 Task: Search one way flight ticket for 5 adults, 1 child, 2 infants in seat and 1 infant on lap in business from Dallas: Dallas Fort Worth International Airport to Evansville: Evansville Regional Airport on 8-3-2023. Choice of flights is United. Number of bags: 11 checked bags. Outbound departure time preference is 9:15.
Action: Mouse moved to (322, 129)
Screenshot: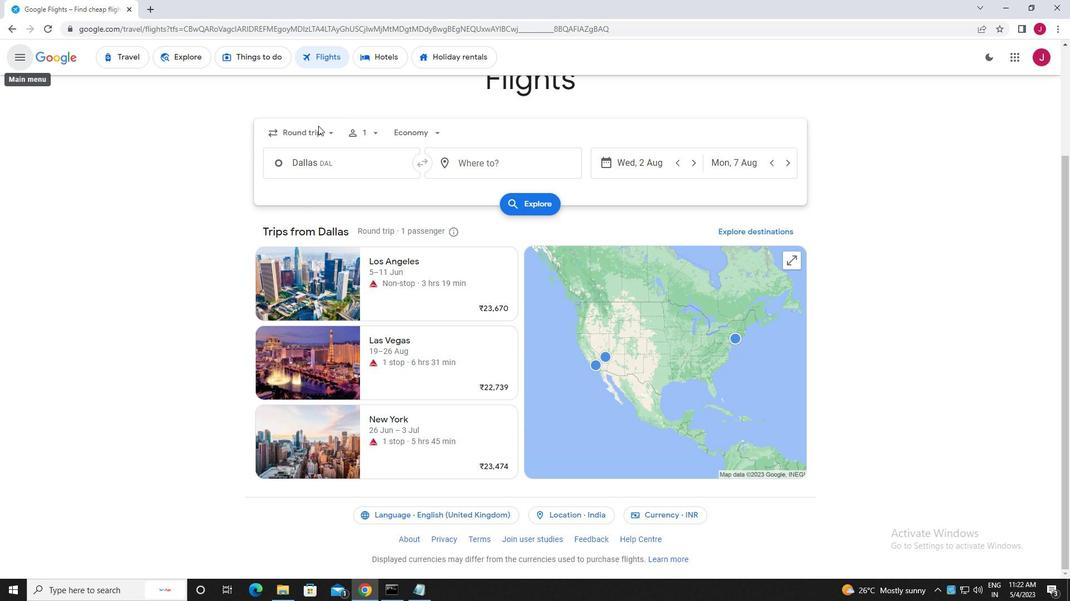 
Action: Mouse pressed left at (322, 129)
Screenshot: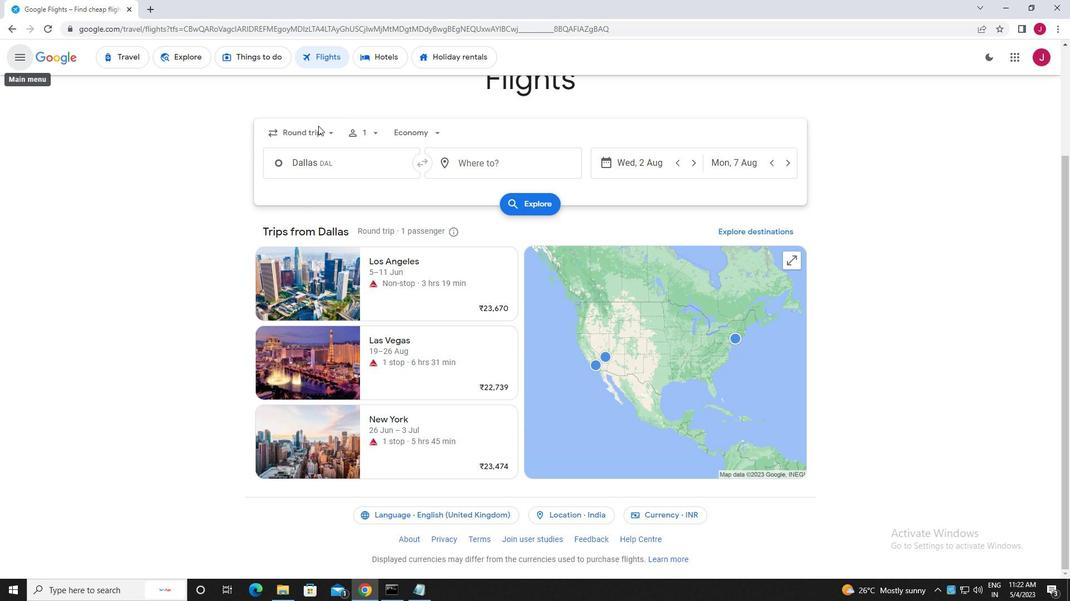 
Action: Mouse moved to (326, 132)
Screenshot: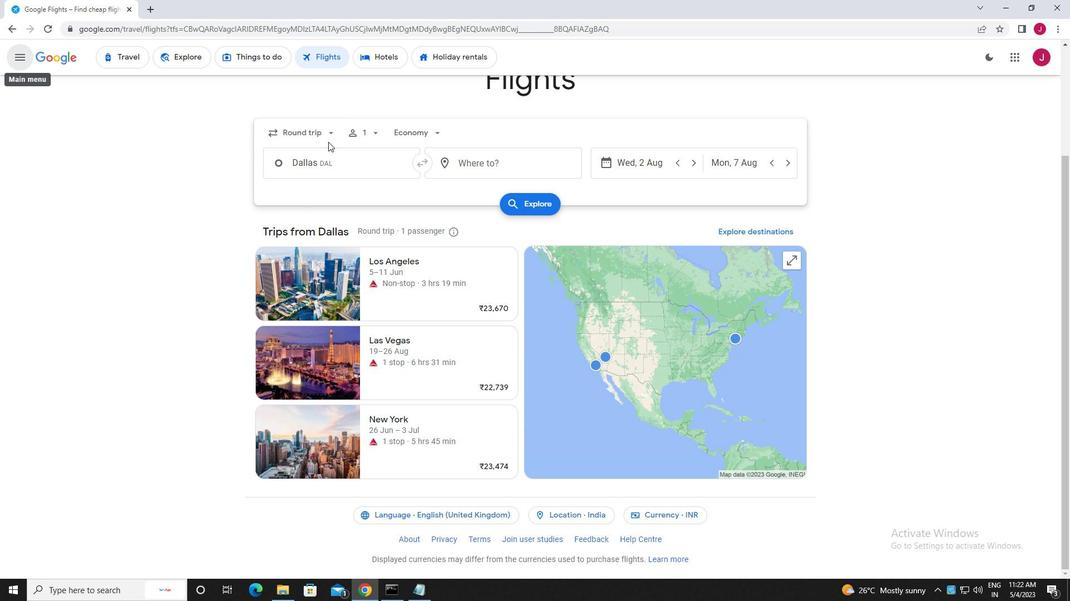 
Action: Mouse pressed left at (326, 132)
Screenshot: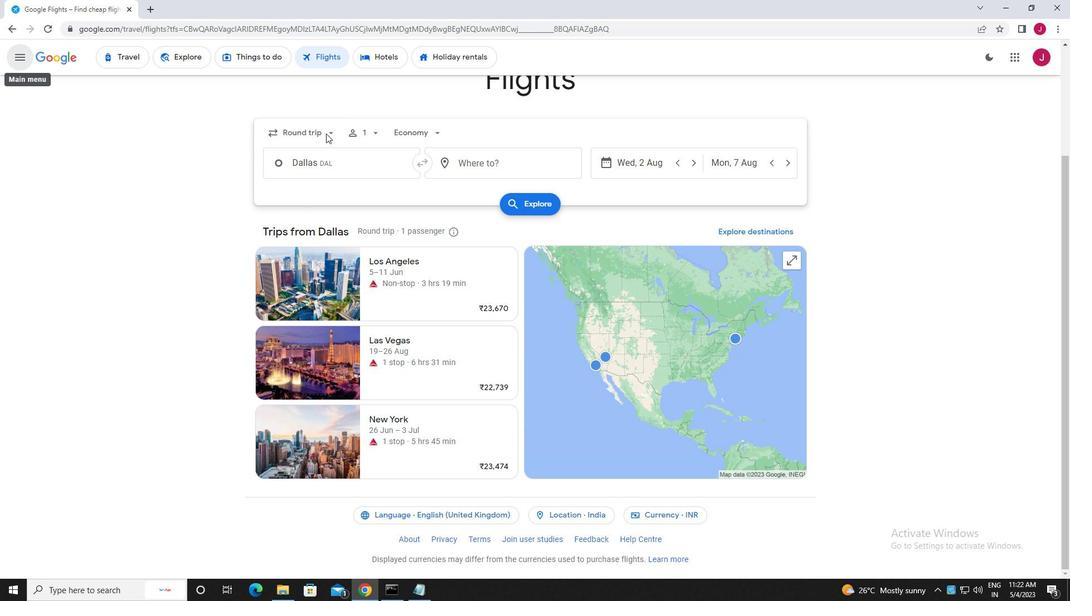 
Action: Mouse moved to (323, 153)
Screenshot: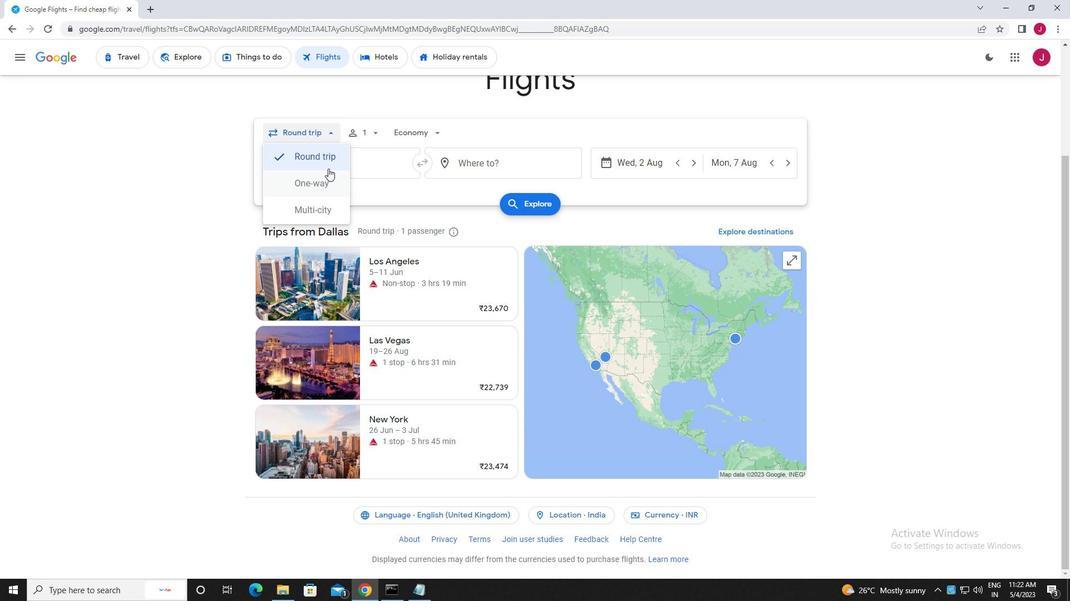 
Action: Mouse pressed left at (323, 153)
Screenshot: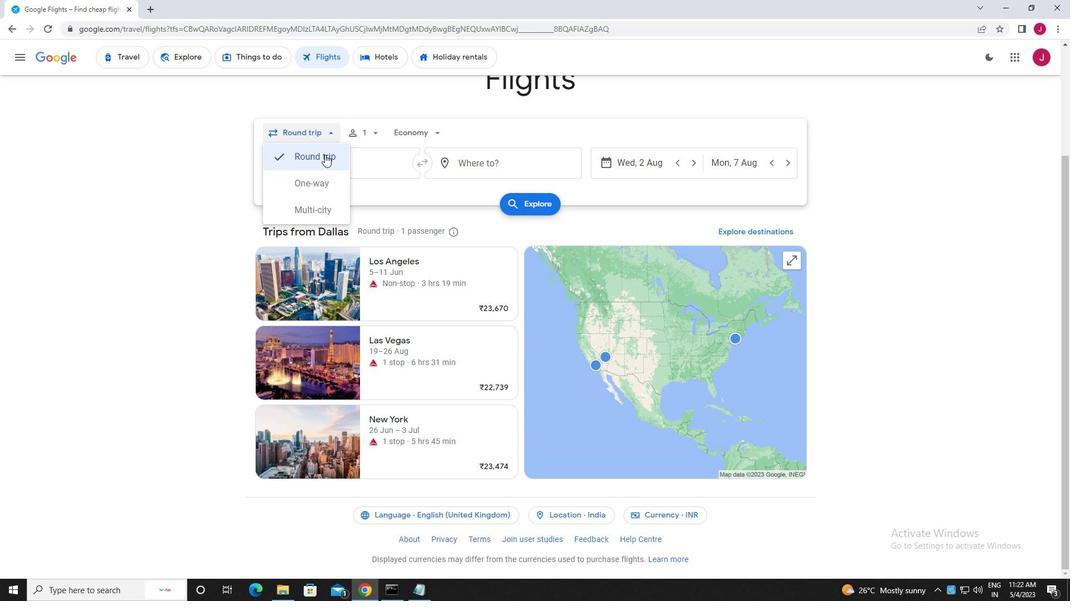 
Action: Mouse moved to (324, 133)
Screenshot: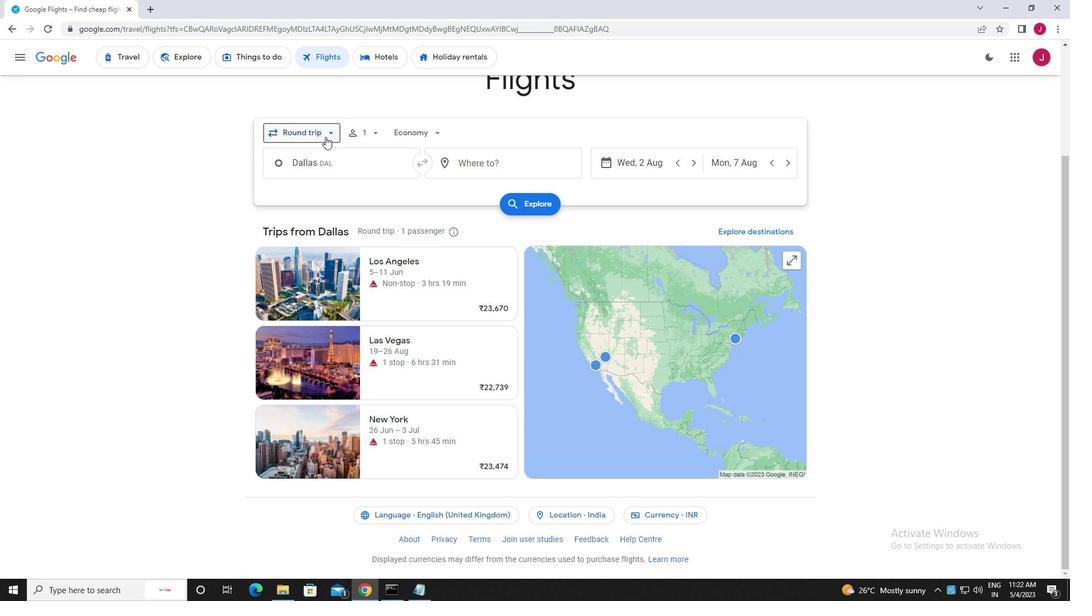 
Action: Mouse pressed left at (324, 133)
Screenshot: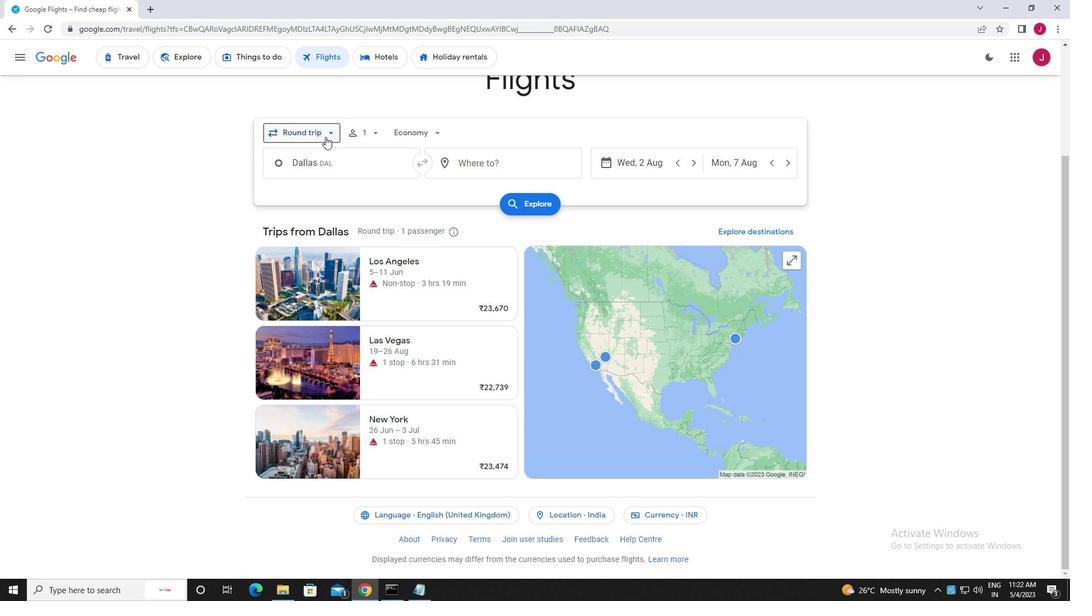 
Action: Mouse moved to (328, 176)
Screenshot: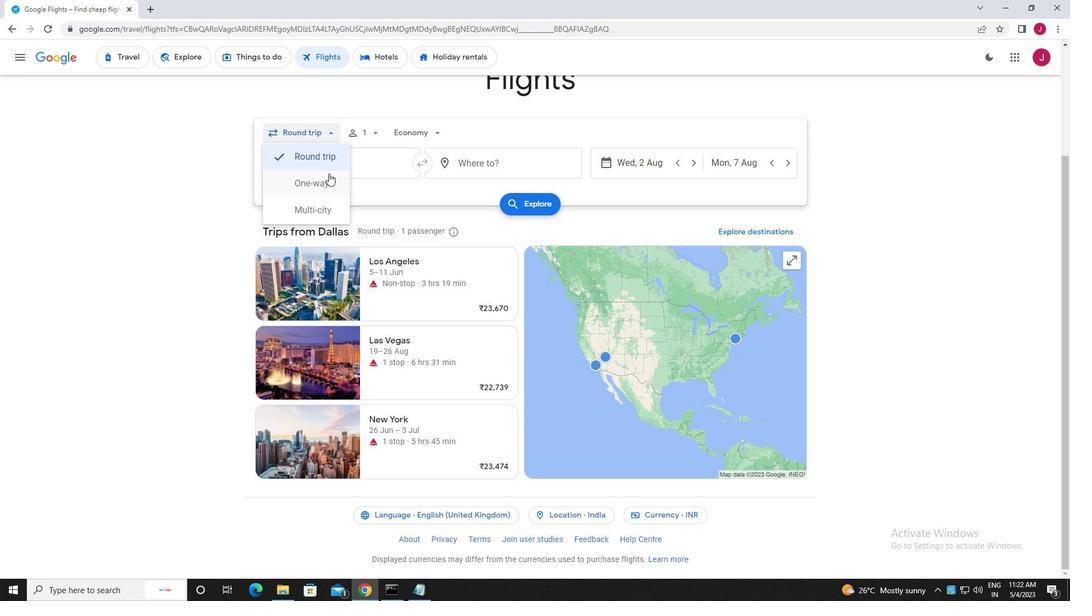 
Action: Mouse pressed left at (328, 176)
Screenshot: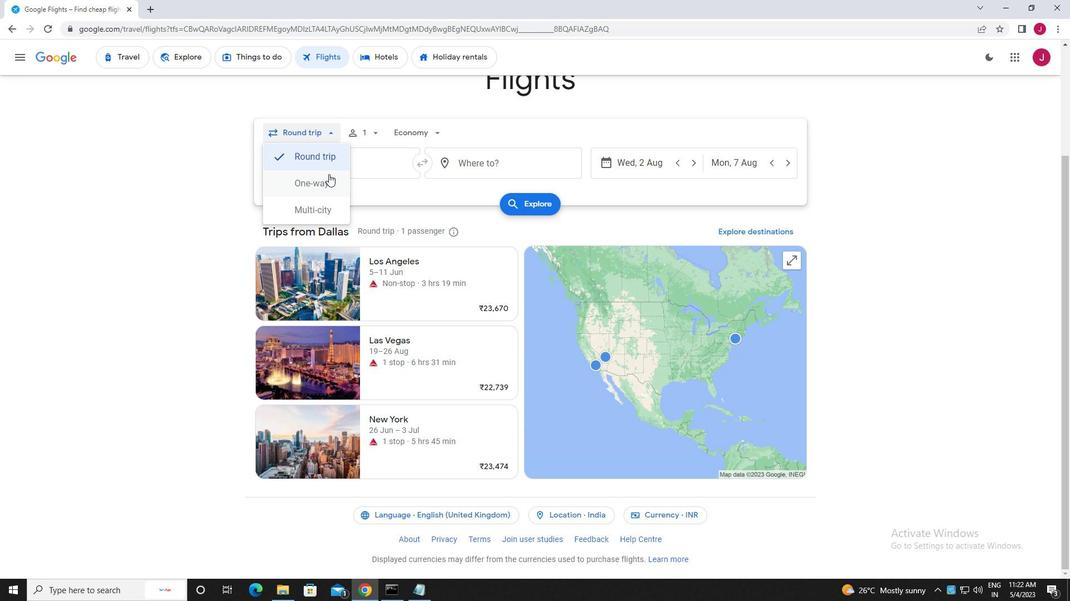 
Action: Mouse moved to (372, 133)
Screenshot: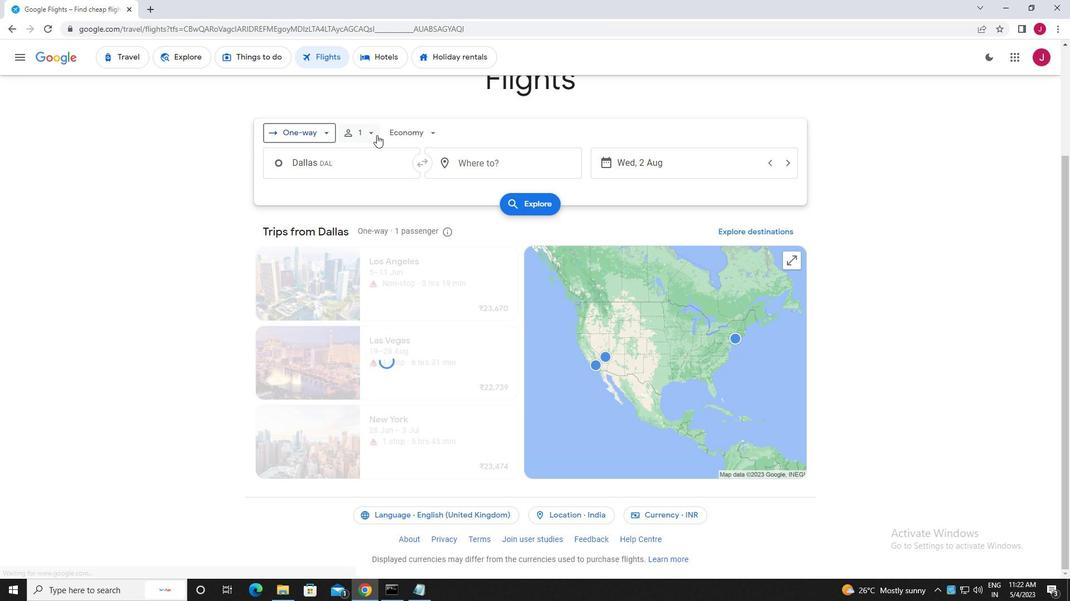 
Action: Mouse pressed left at (372, 133)
Screenshot: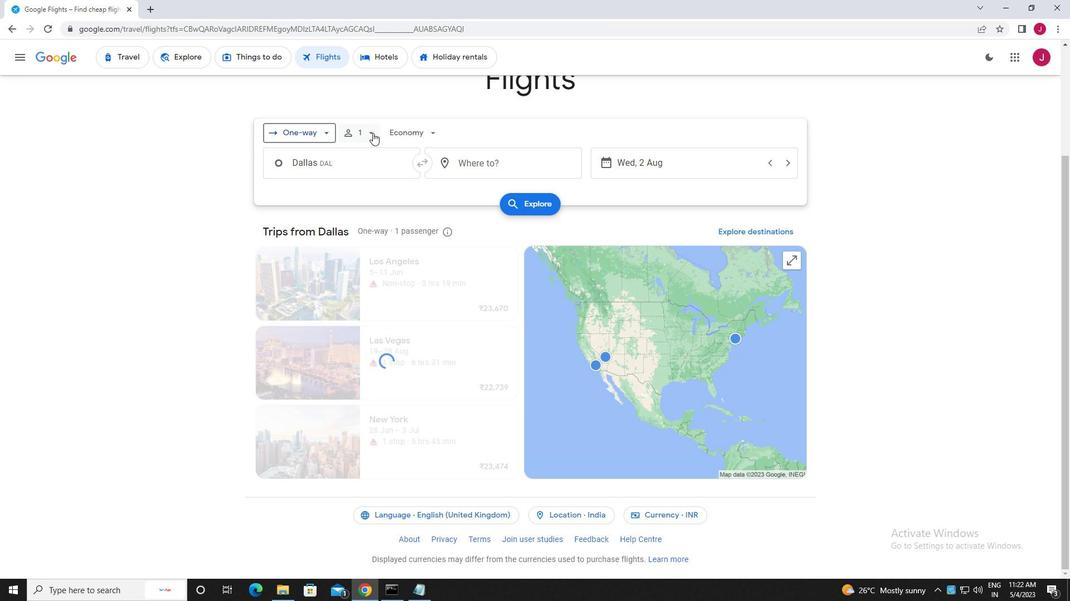 
Action: Mouse moved to (455, 157)
Screenshot: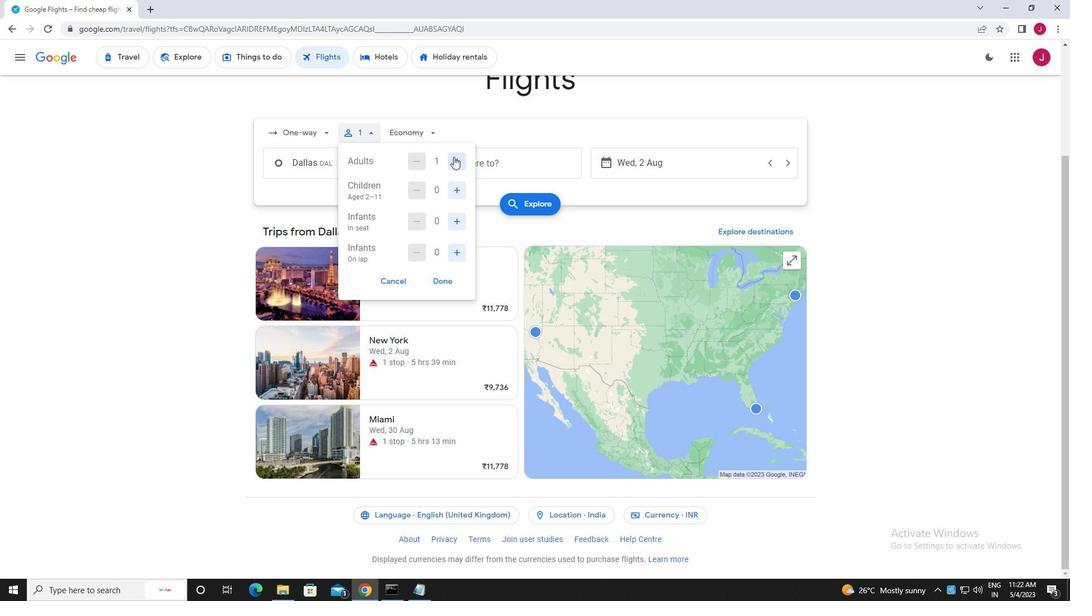 
Action: Mouse pressed left at (455, 157)
Screenshot: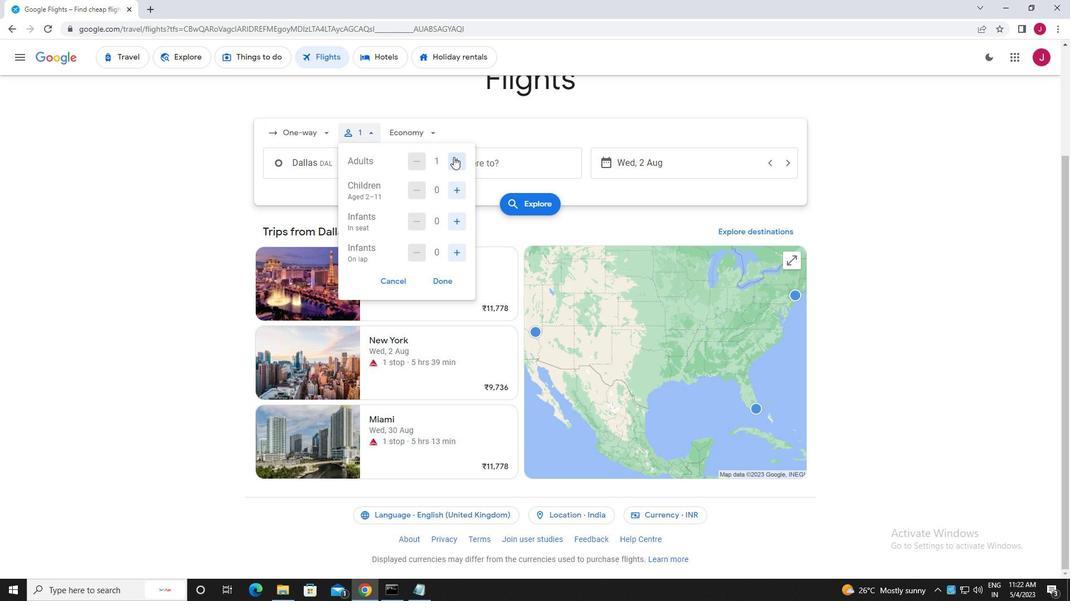 
Action: Mouse pressed left at (455, 157)
Screenshot: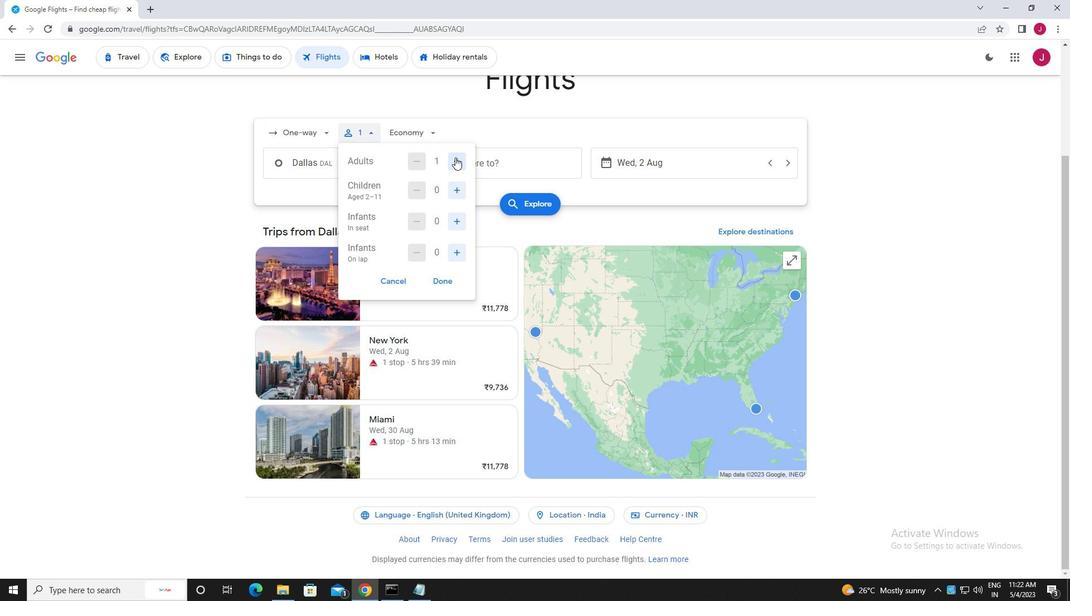 
Action: Mouse pressed left at (455, 157)
Screenshot: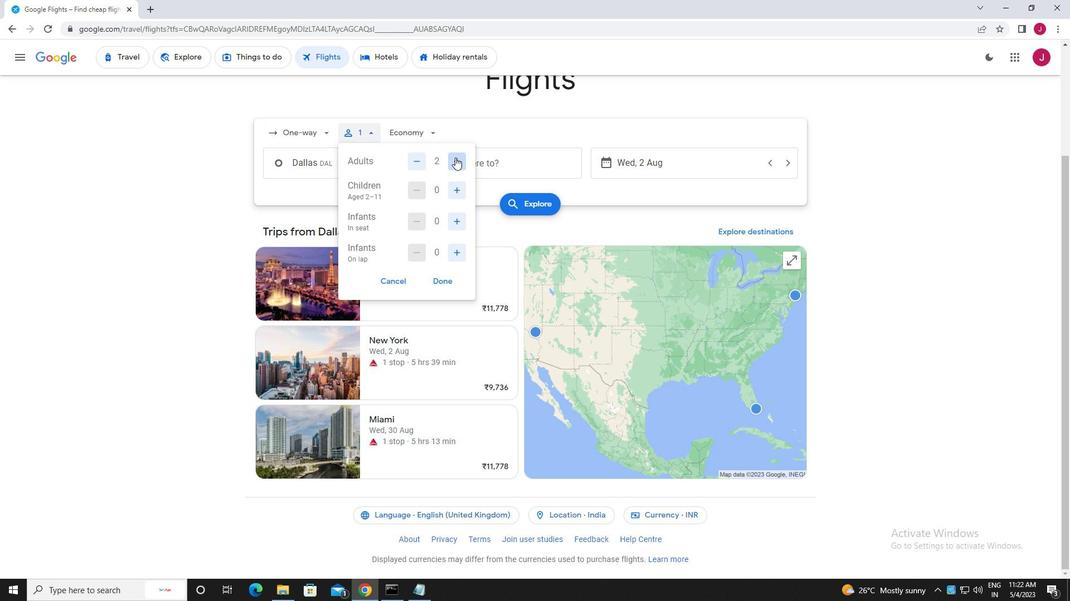 
Action: Mouse pressed left at (455, 157)
Screenshot: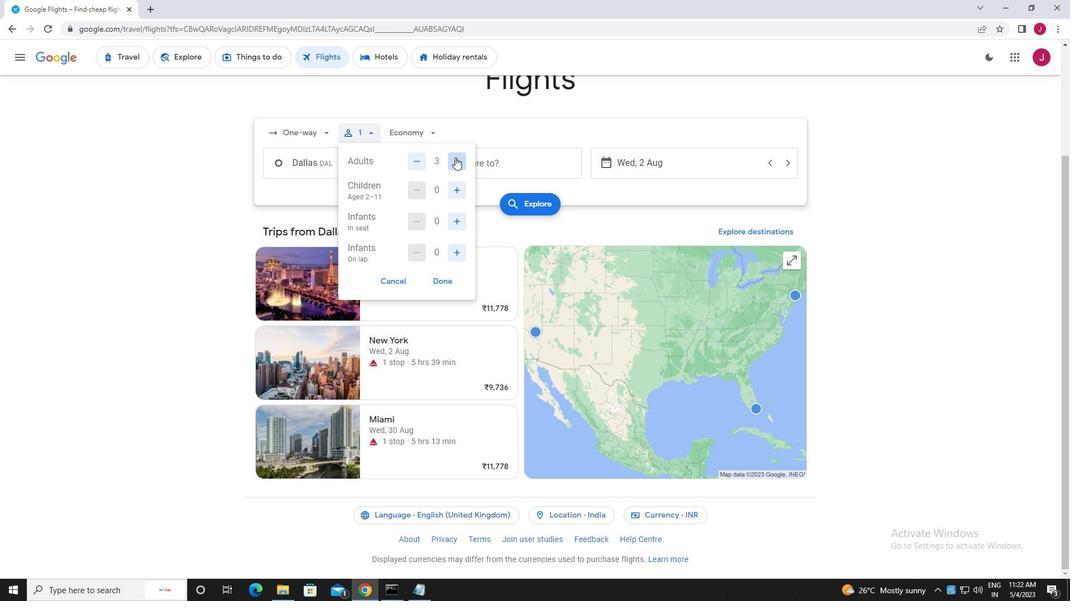 
Action: Mouse moved to (455, 188)
Screenshot: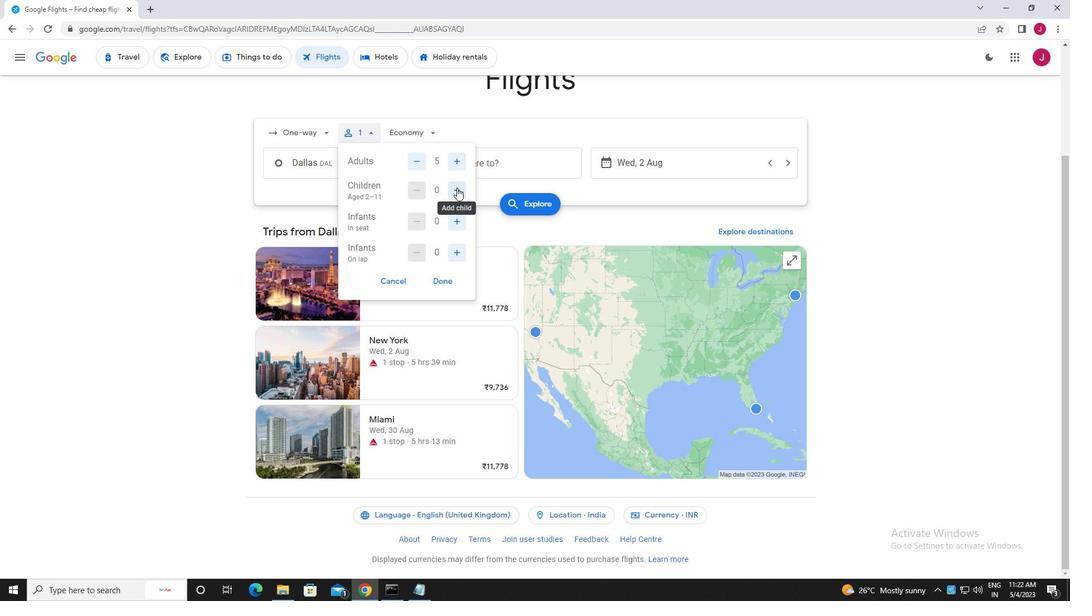 
Action: Mouse pressed left at (455, 188)
Screenshot: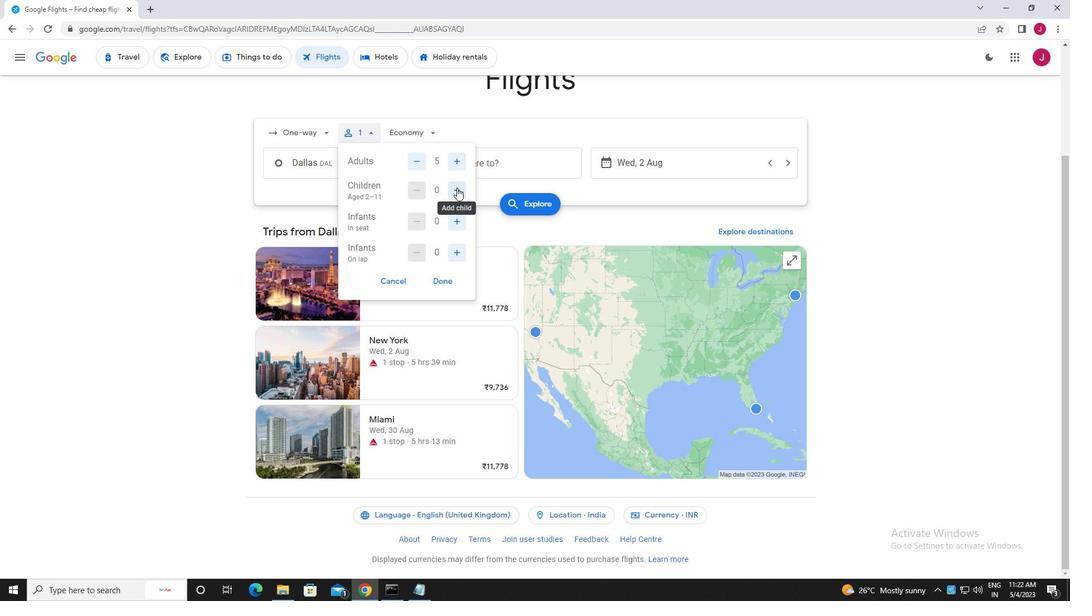 
Action: Mouse moved to (455, 218)
Screenshot: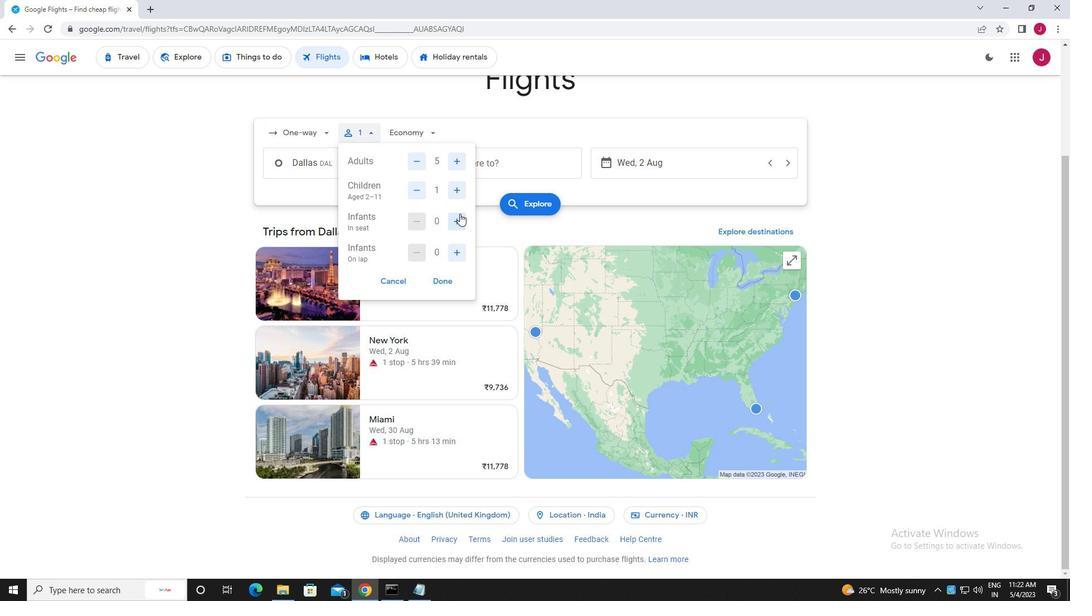
Action: Mouse pressed left at (455, 218)
Screenshot: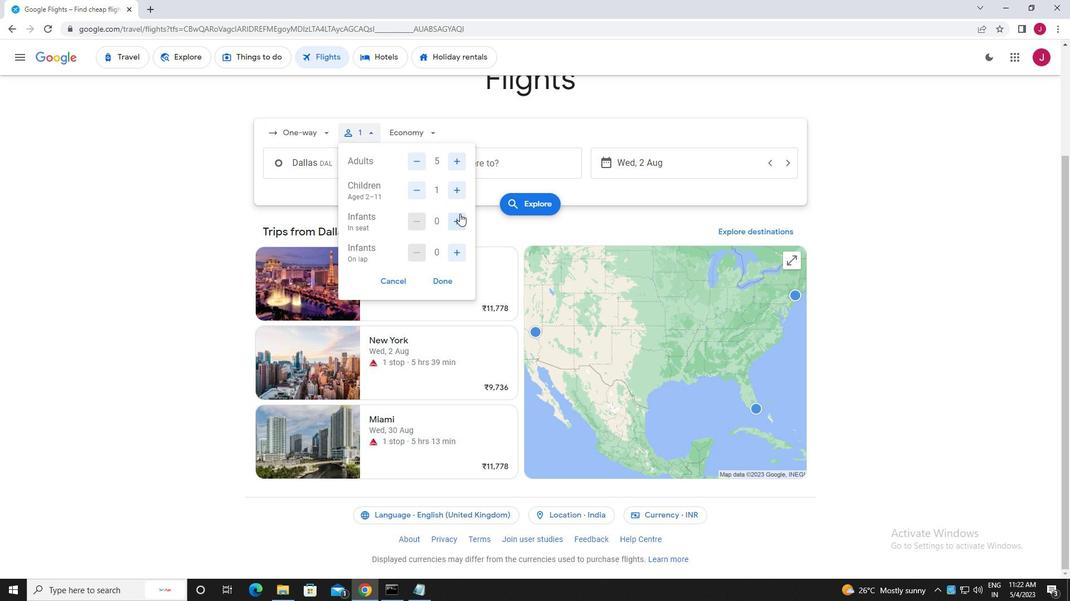 
Action: Mouse pressed left at (455, 218)
Screenshot: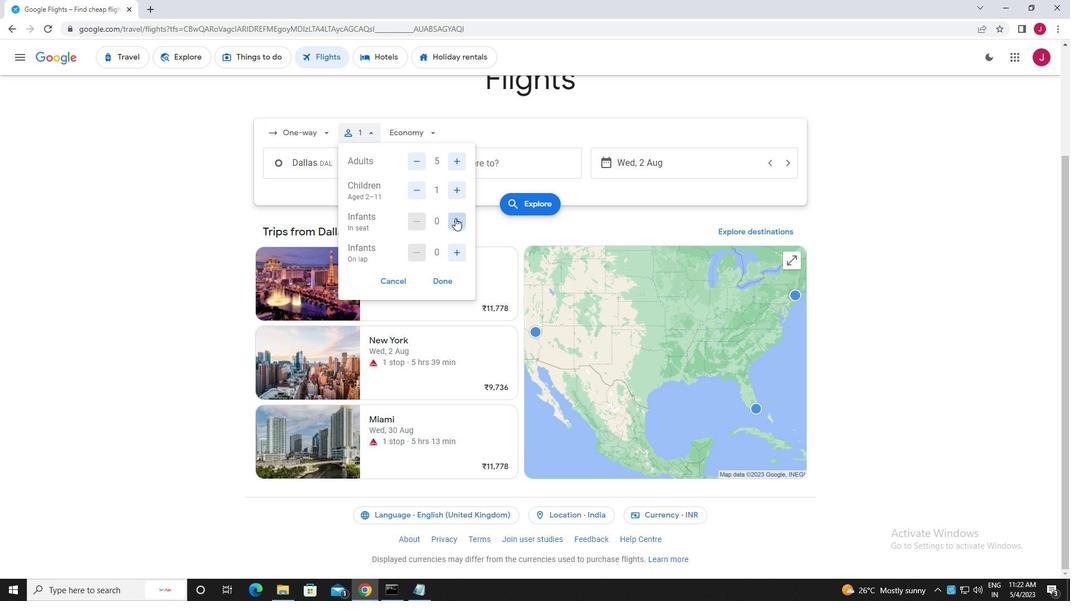 
Action: Mouse moved to (455, 251)
Screenshot: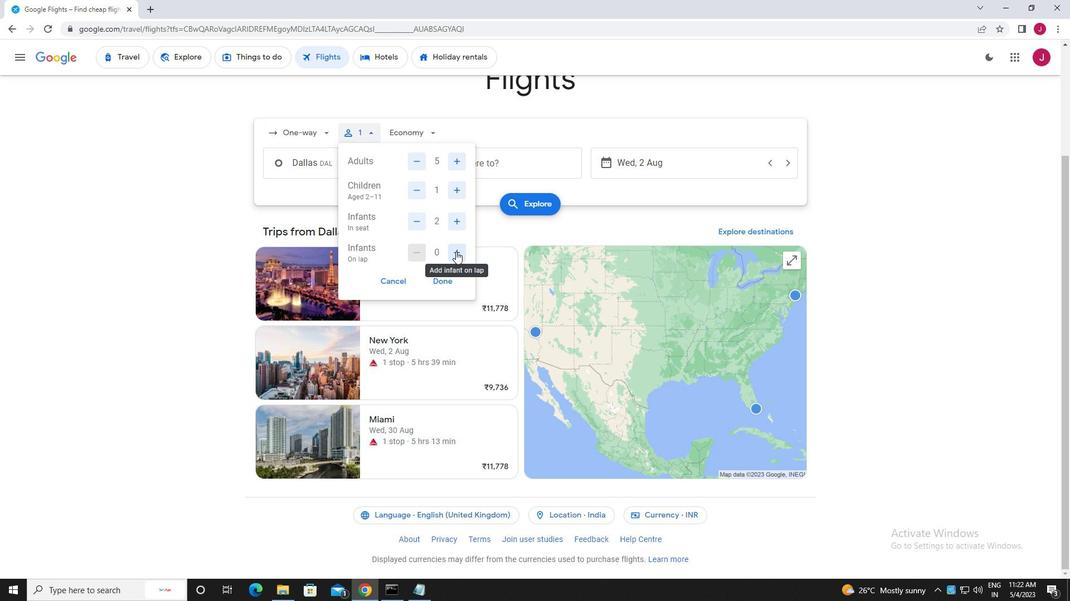 
Action: Mouse pressed left at (455, 251)
Screenshot: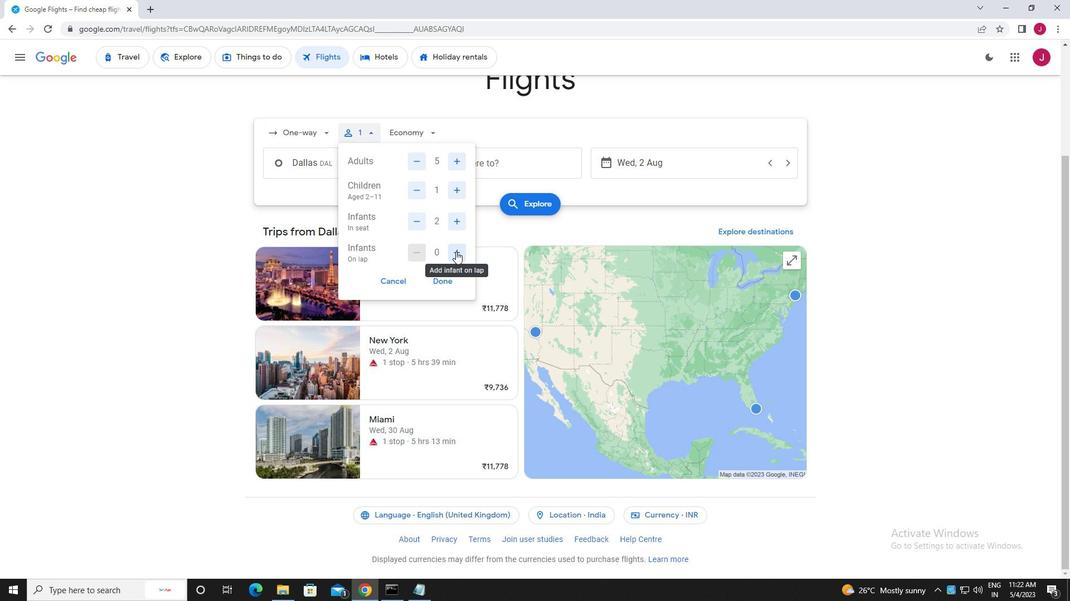 
Action: Mouse moved to (445, 279)
Screenshot: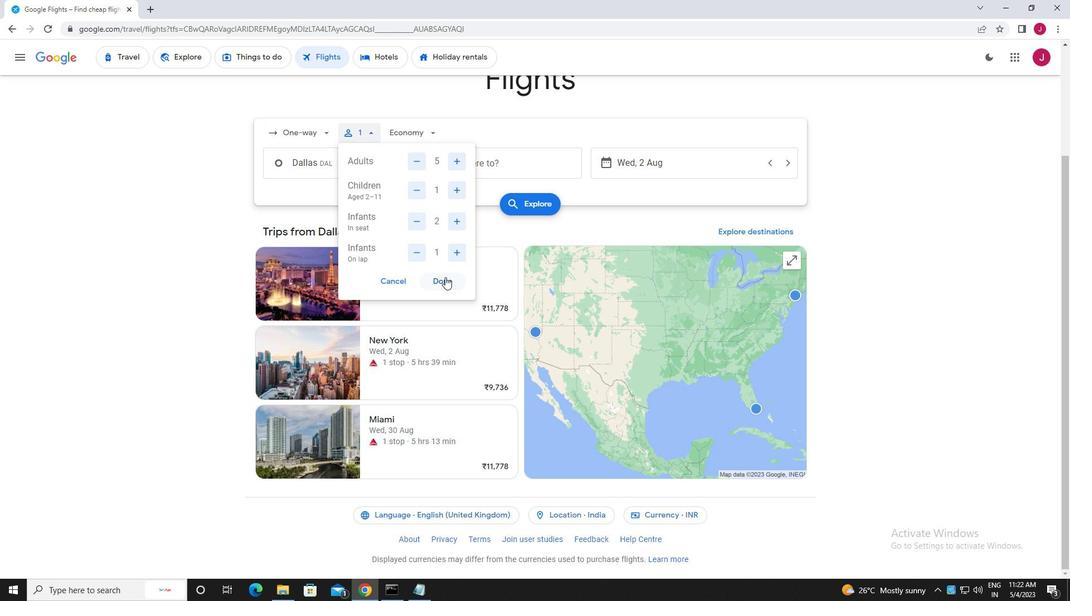 
Action: Mouse pressed left at (445, 279)
Screenshot: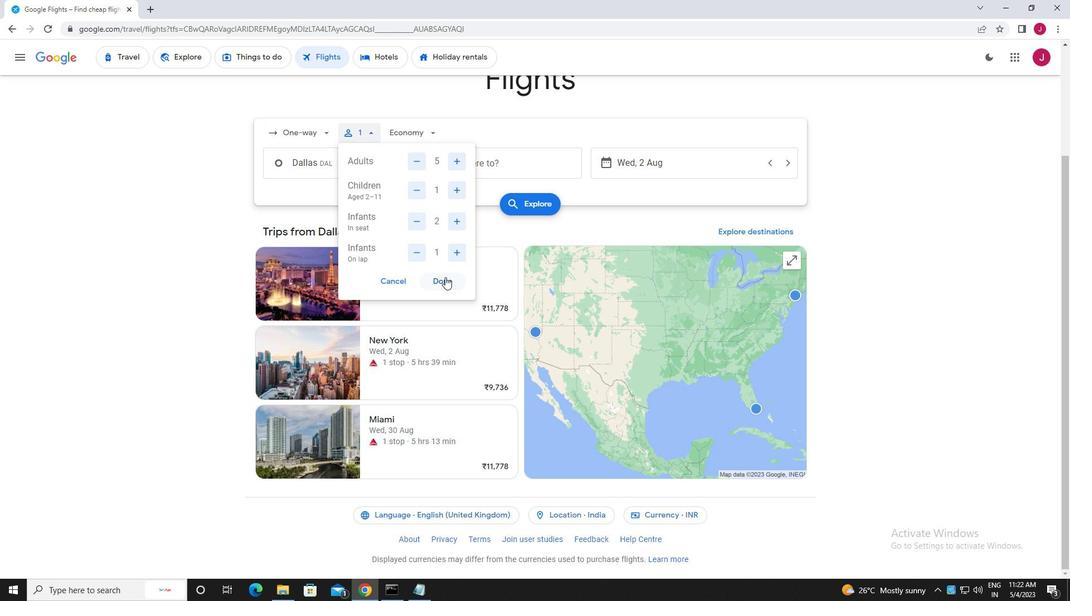 
Action: Mouse moved to (426, 132)
Screenshot: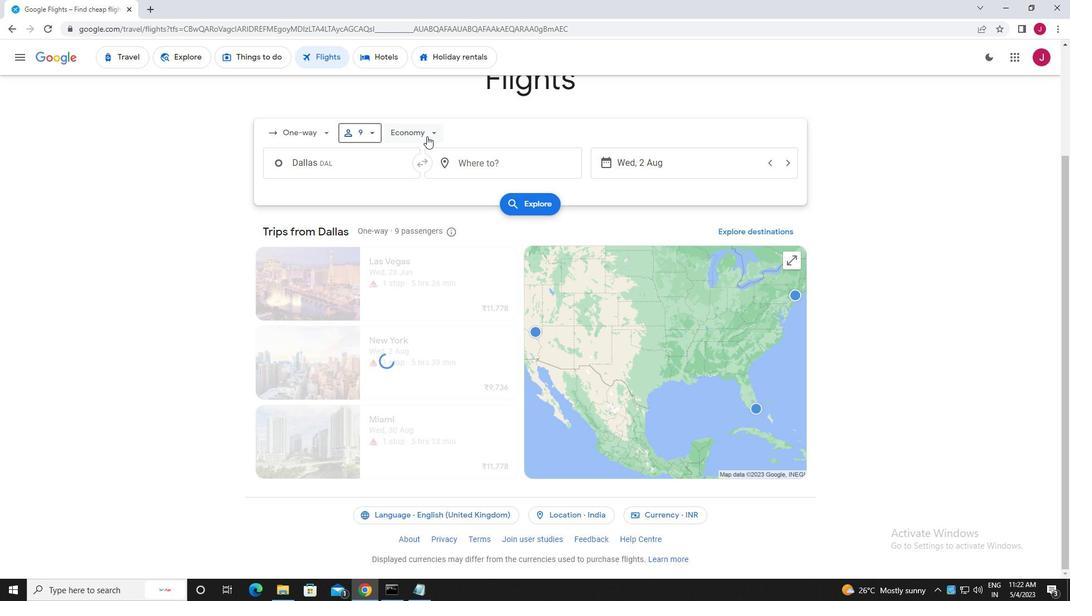 
Action: Mouse pressed left at (426, 132)
Screenshot: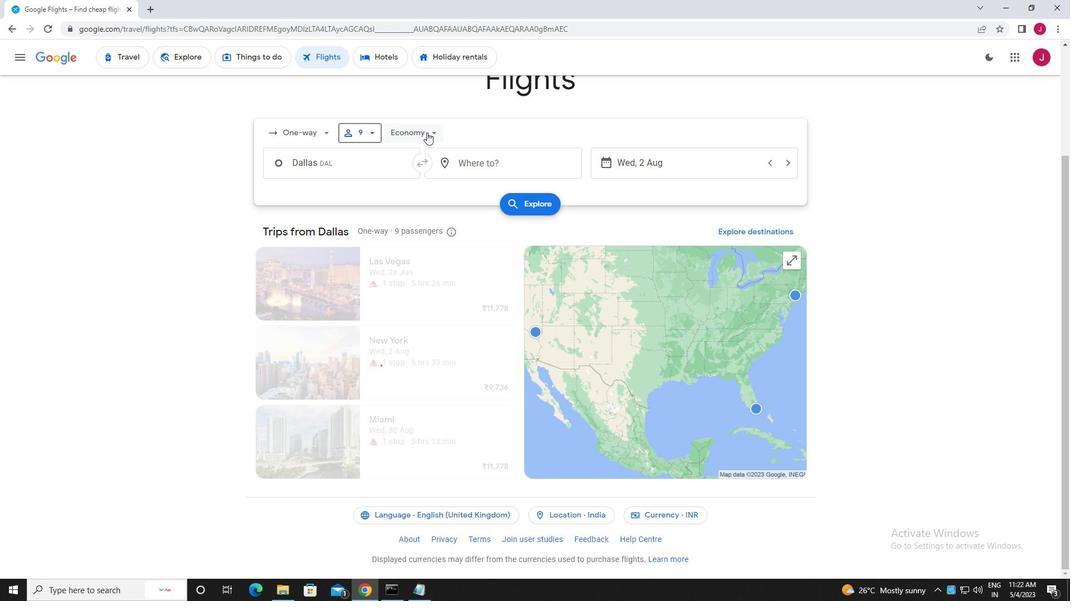
Action: Mouse moved to (434, 205)
Screenshot: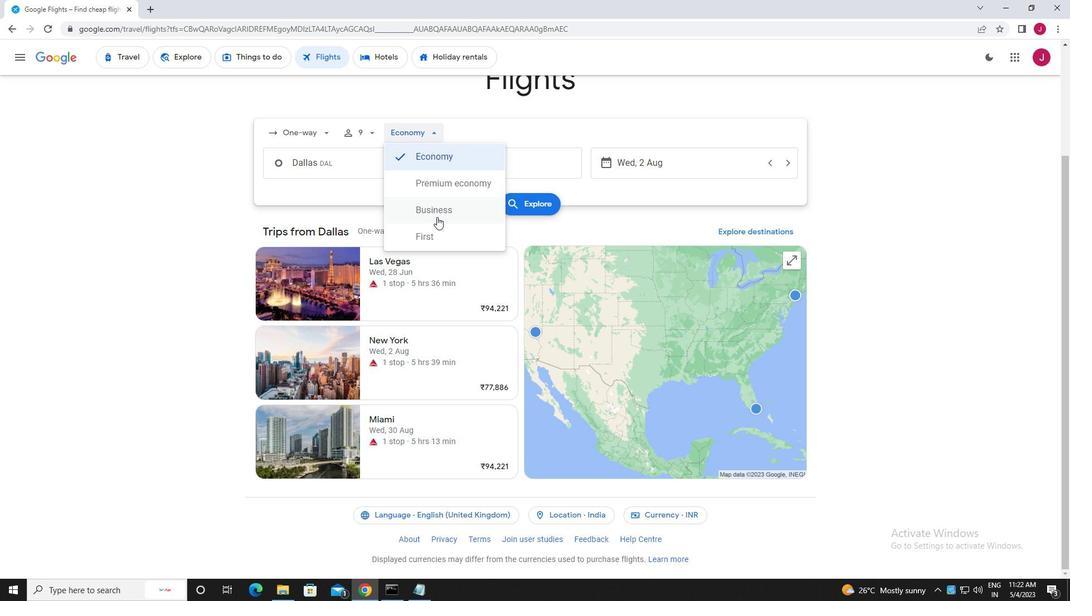 
Action: Mouse pressed left at (434, 205)
Screenshot: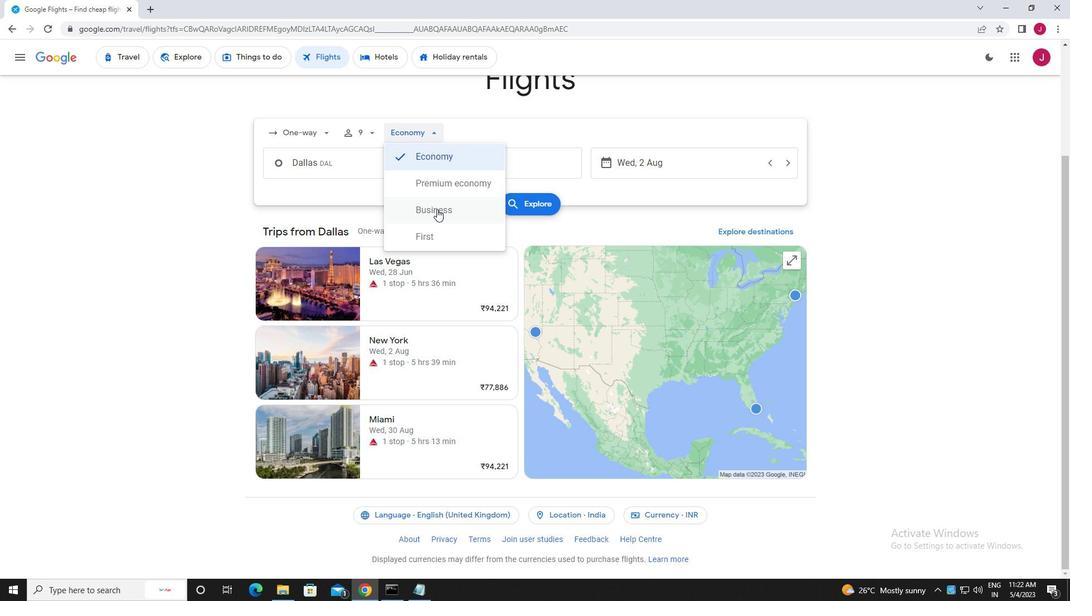 
Action: Mouse moved to (358, 160)
Screenshot: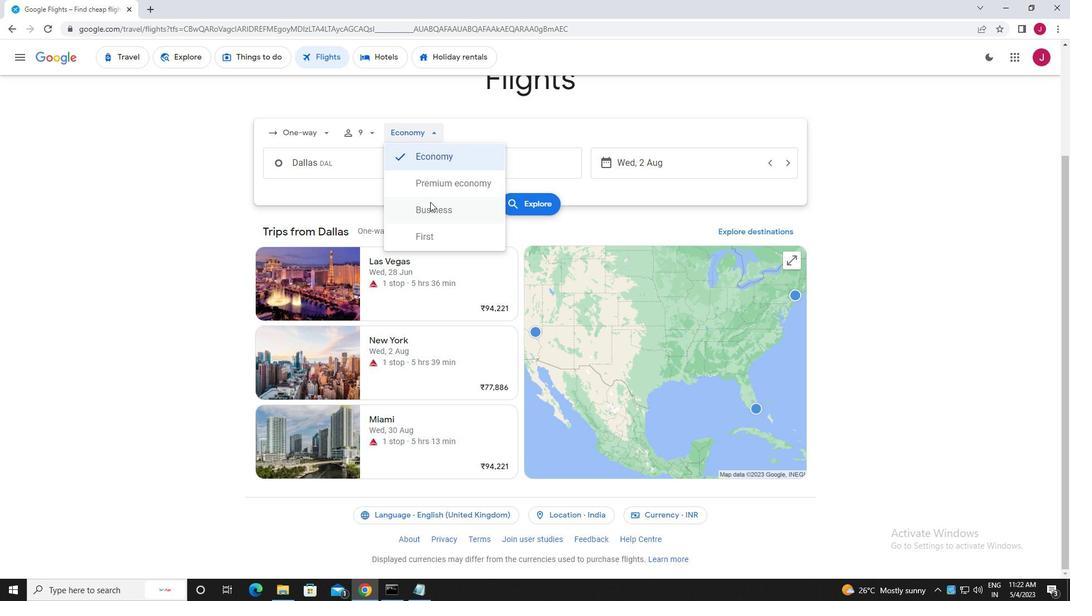 
Action: Mouse pressed left at (358, 160)
Screenshot: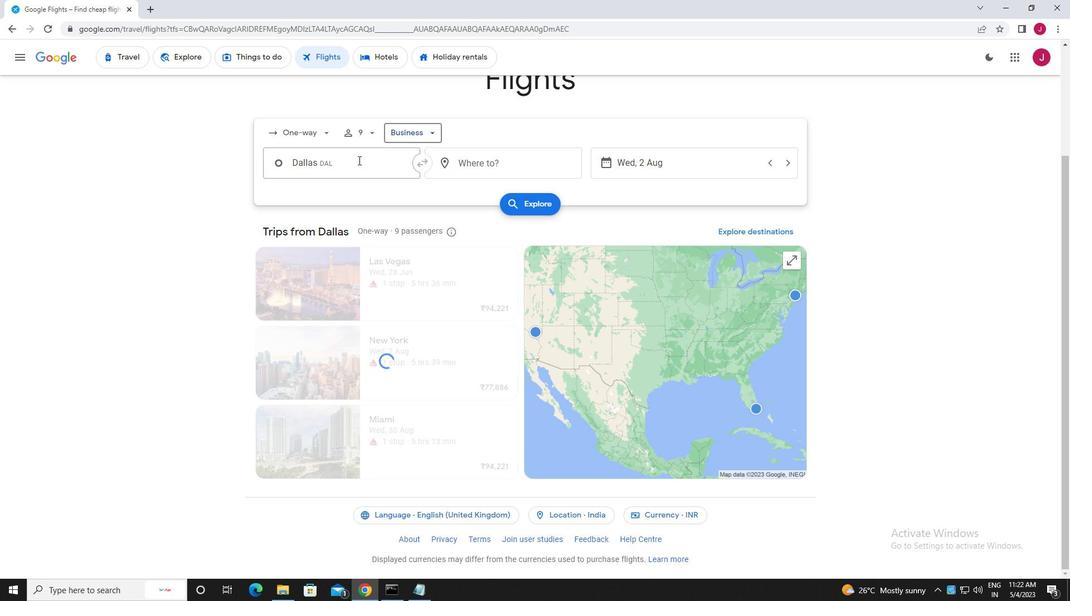 
Action: Mouse moved to (358, 158)
Screenshot: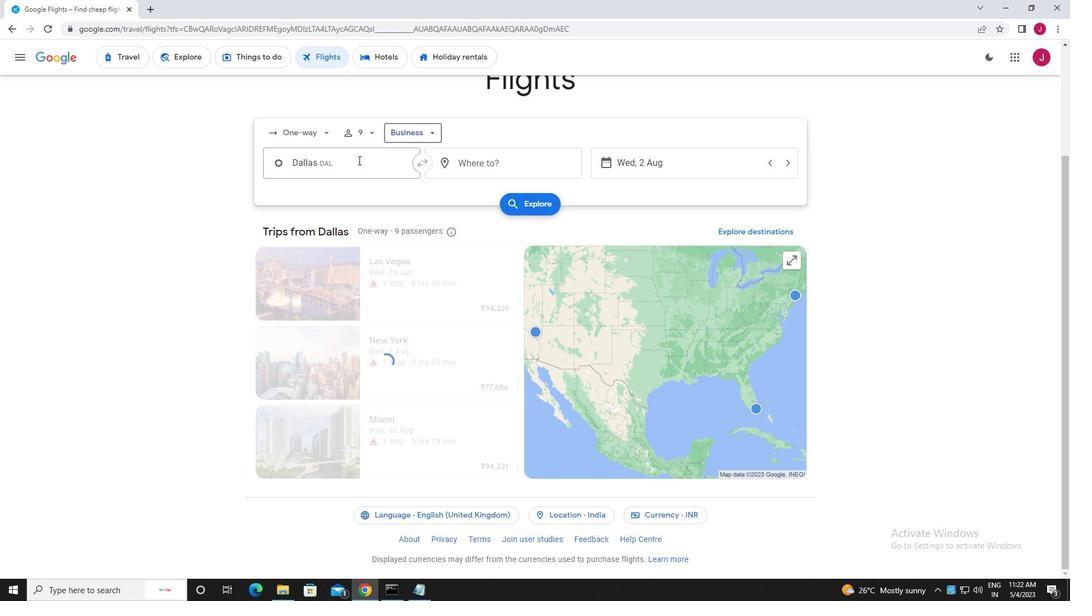 
Action: Key pressed dallas
Screenshot: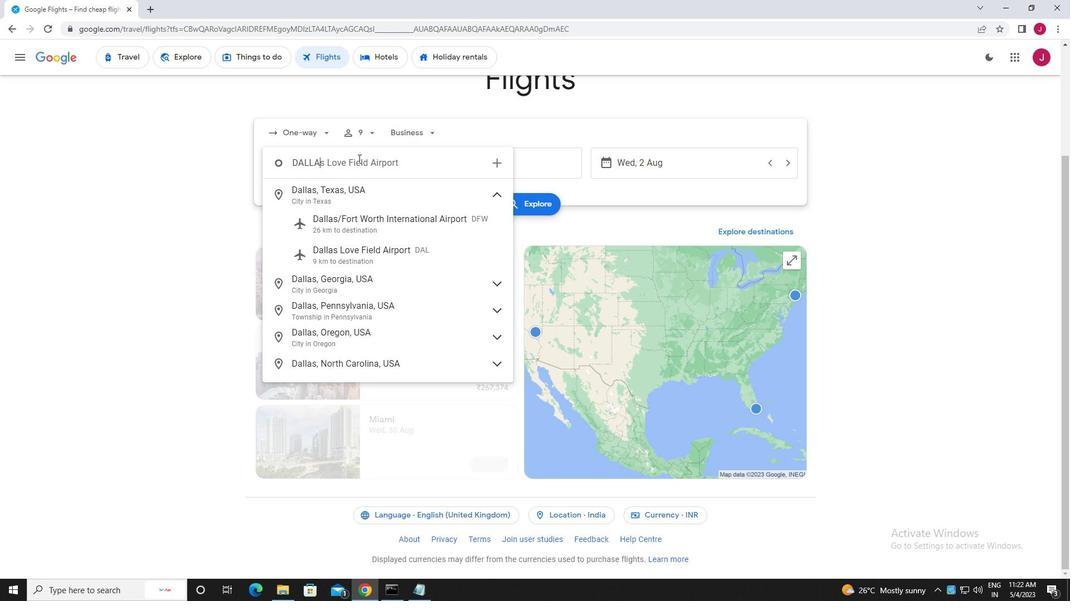 
Action: Mouse moved to (406, 251)
Screenshot: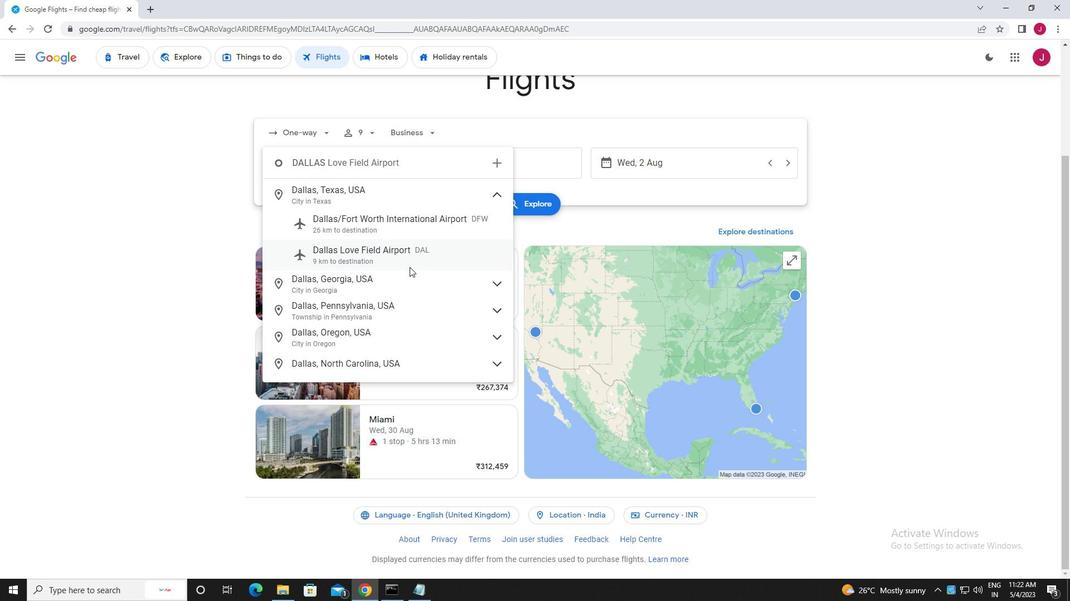 
Action: Mouse pressed left at (406, 251)
Screenshot: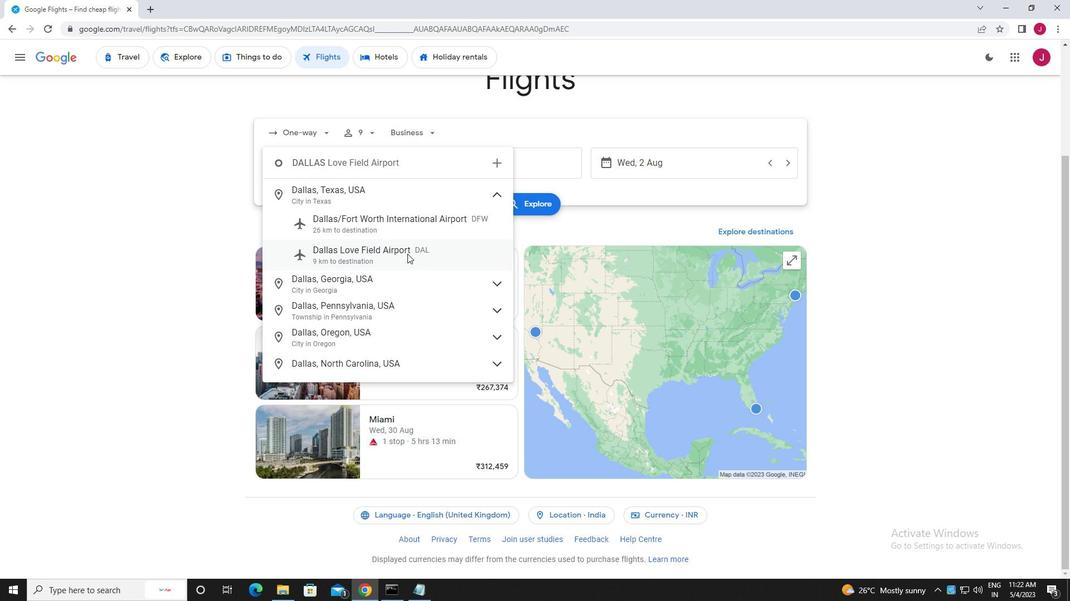 
Action: Mouse moved to (511, 163)
Screenshot: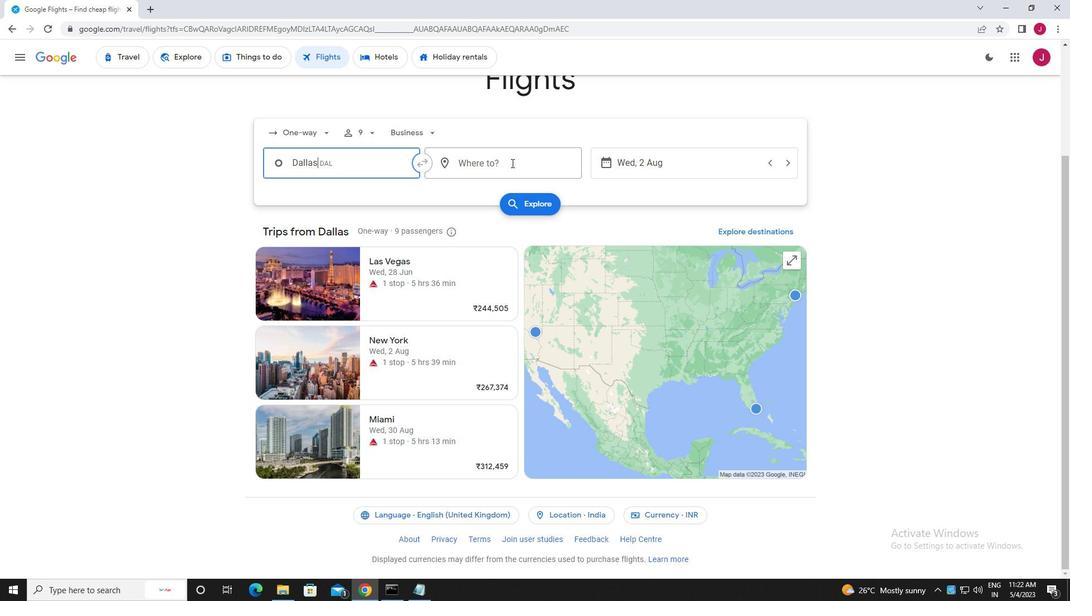 
Action: Mouse pressed left at (511, 163)
Screenshot: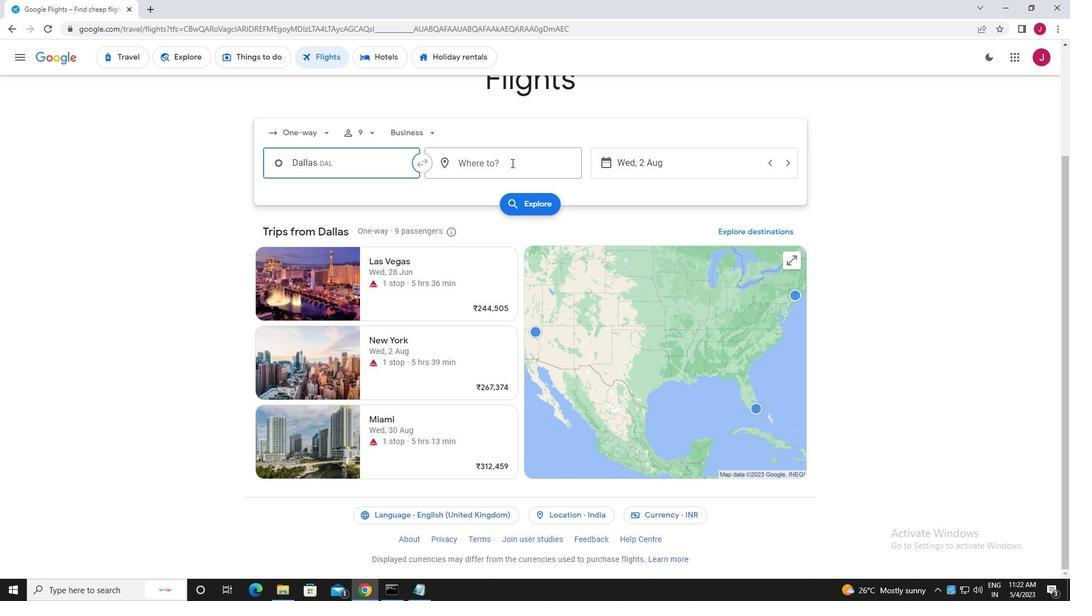 
Action: Mouse moved to (514, 163)
Screenshot: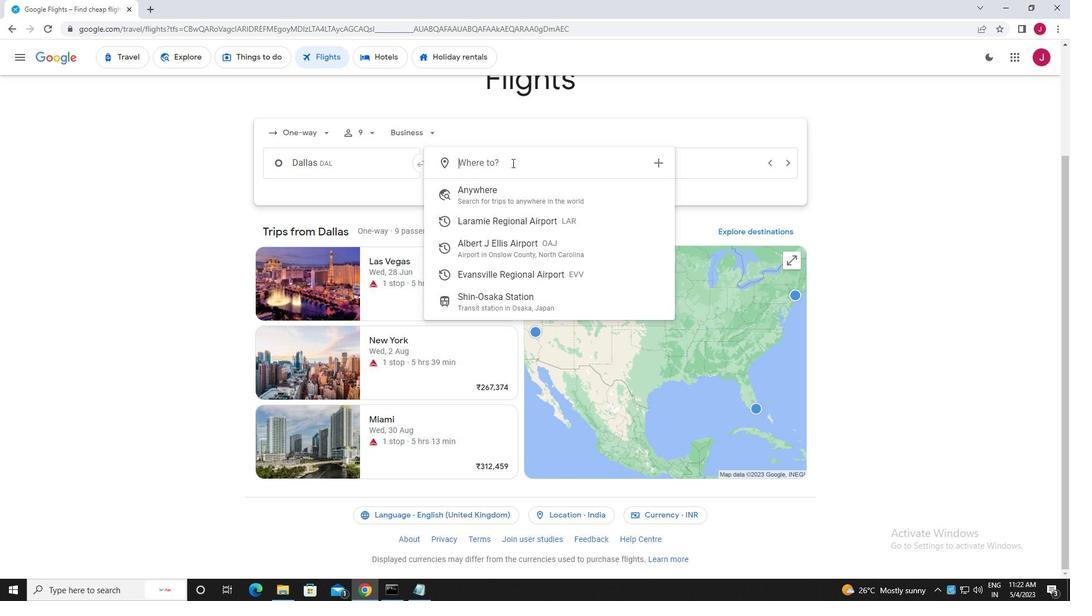
Action: Key pressed evans
Screenshot: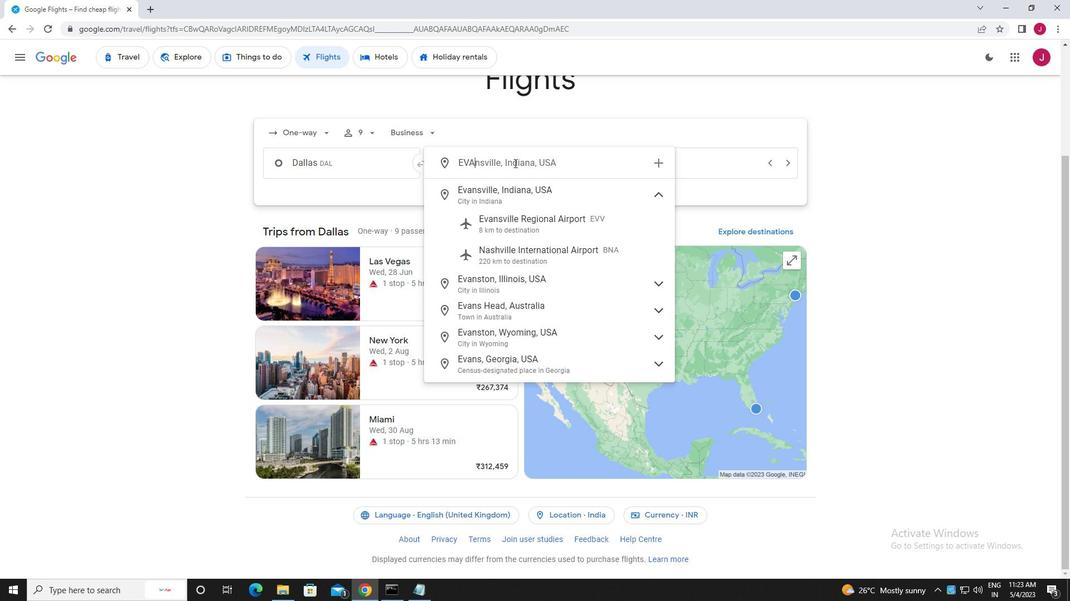 
Action: Mouse moved to (550, 221)
Screenshot: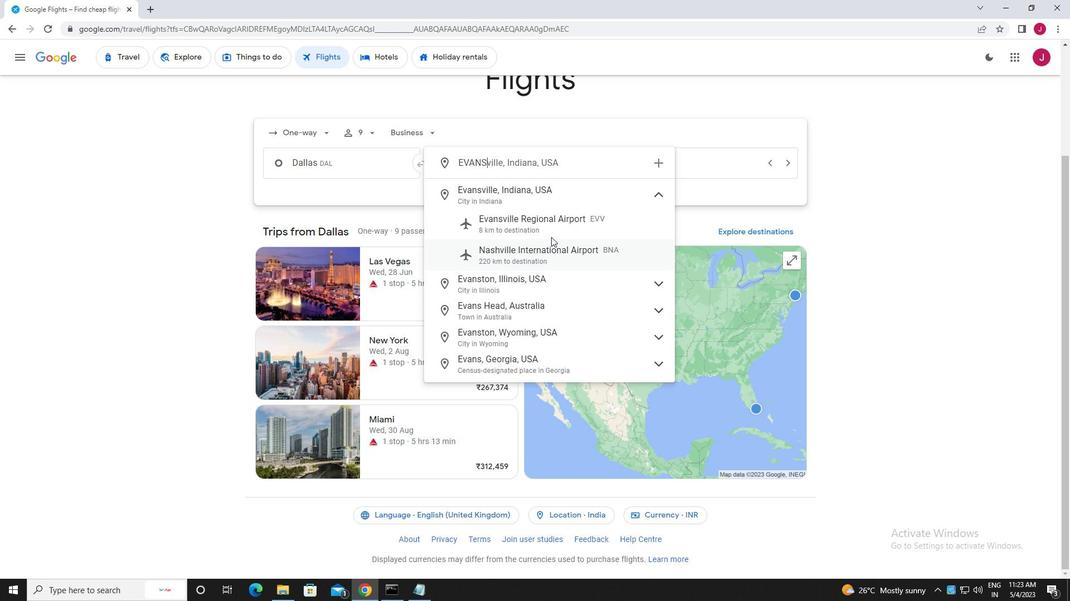 
Action: Mouse pressed left at (550, 221)
Screenshot: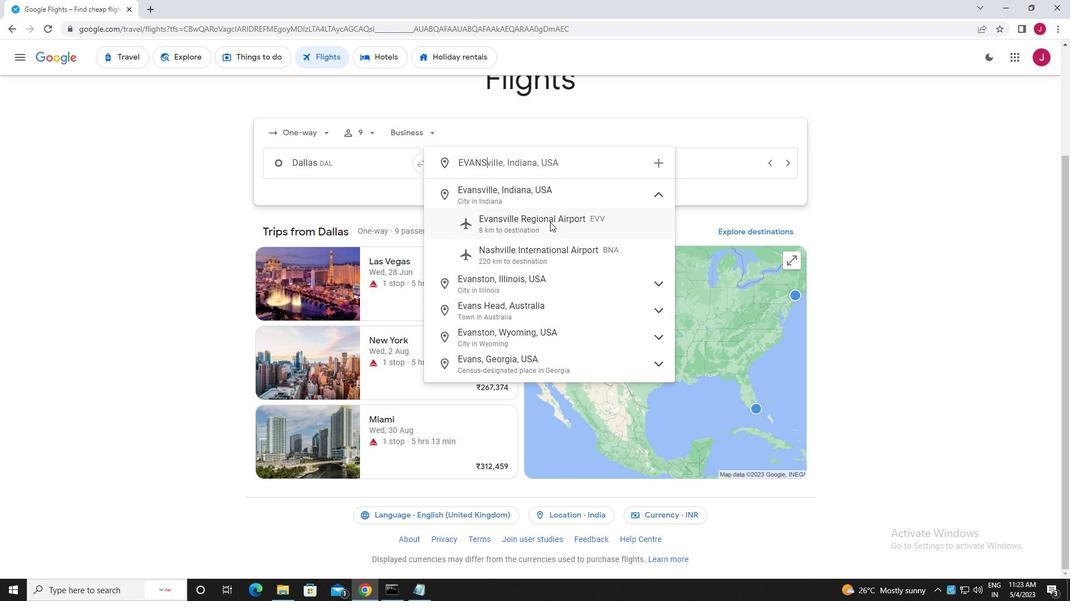 
Action: Mouse moved to (654, 164)
Screenshot: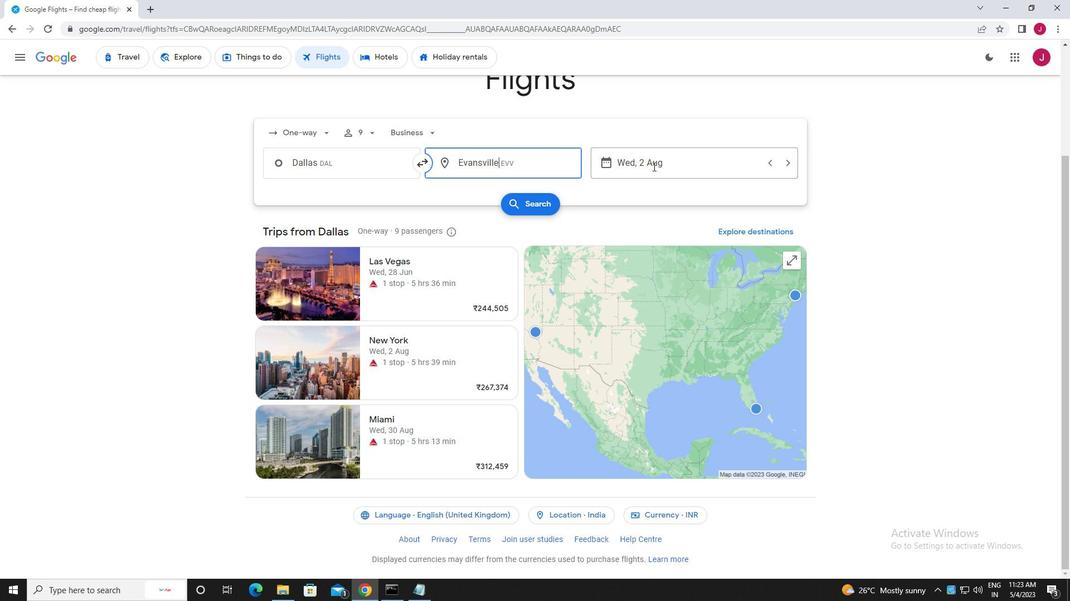 
Action: Mouse pressed left at (654, 164)
Screenshot: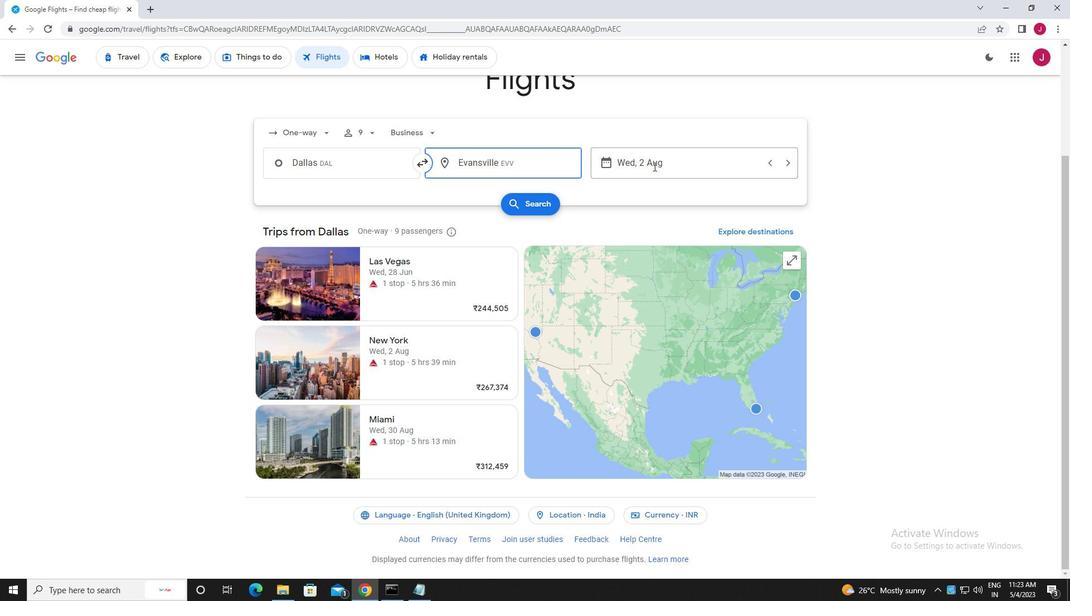 
Action: Mouse moved to (508, 246)
Screenshot: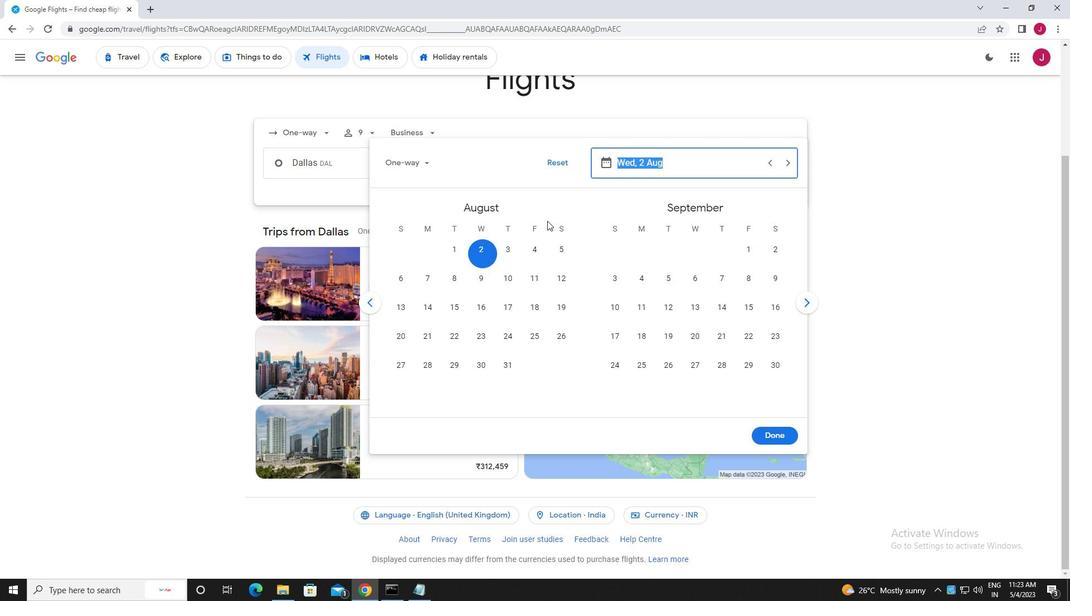 
Action: Mouse pressed left at (508, 246)
Screenshot: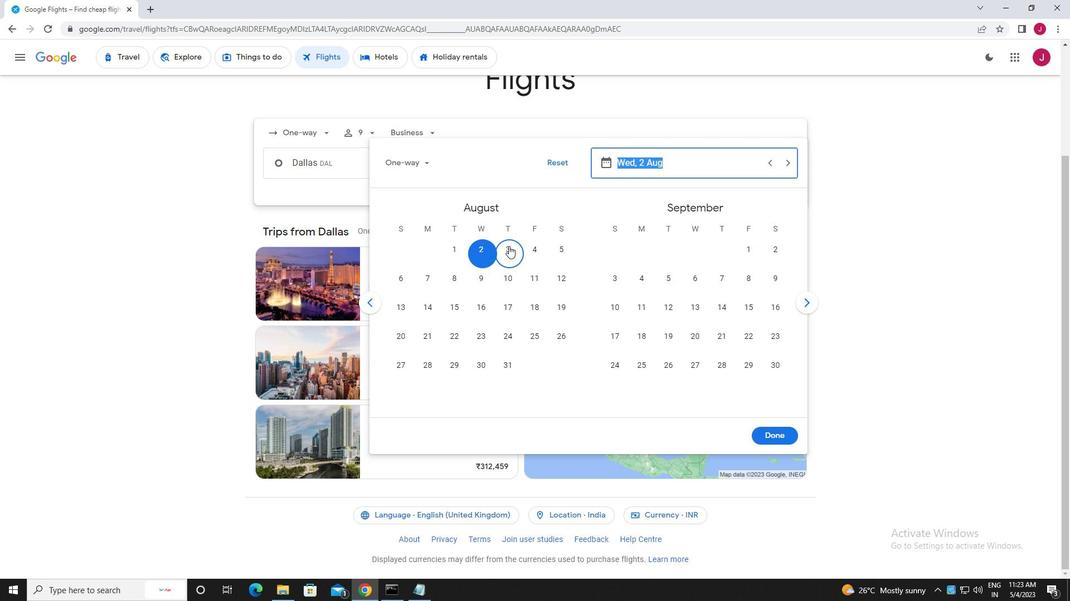 
Action: Mouse moved to (781, 439)
Screenshot: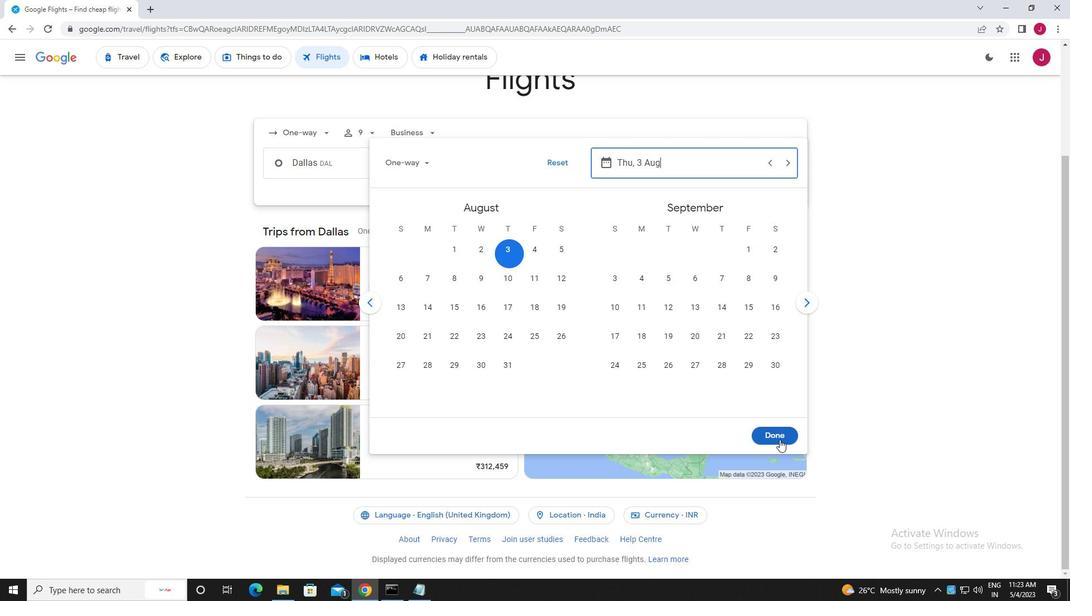 
Action: Mouse pressed left at (781, 439)
Screenshot: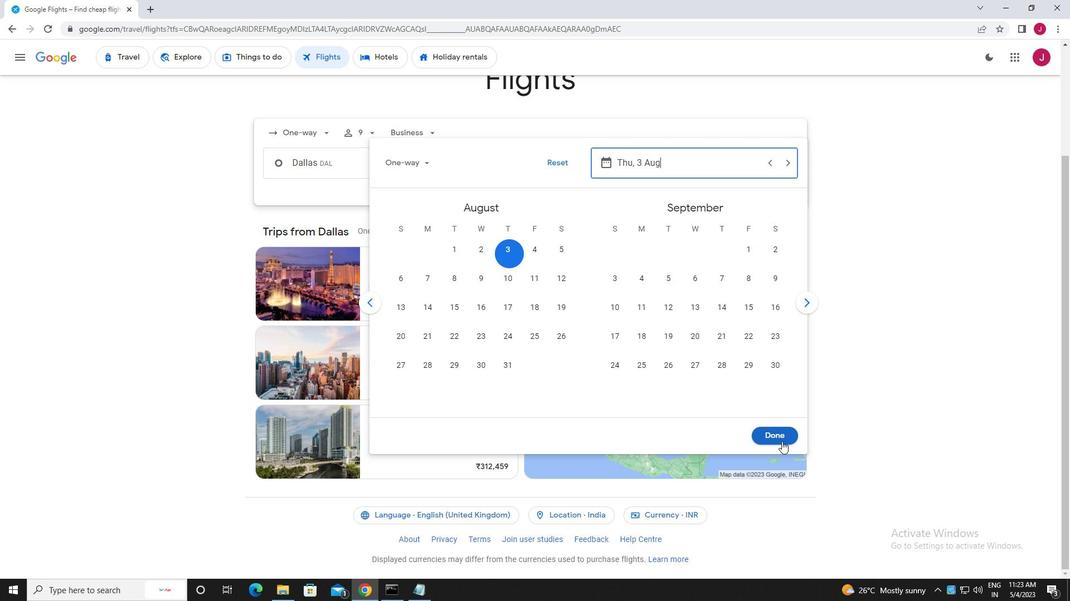 
Action: Mouse moved to (541, 208)
Screenshot: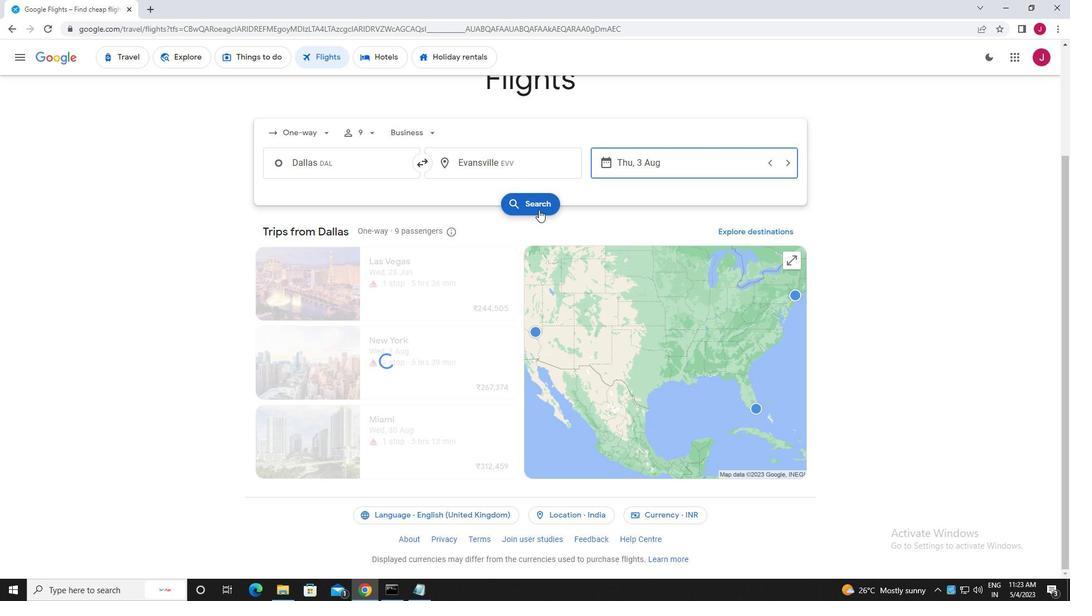
Action: Mouse pressed left at (541, 208)
Screenshot: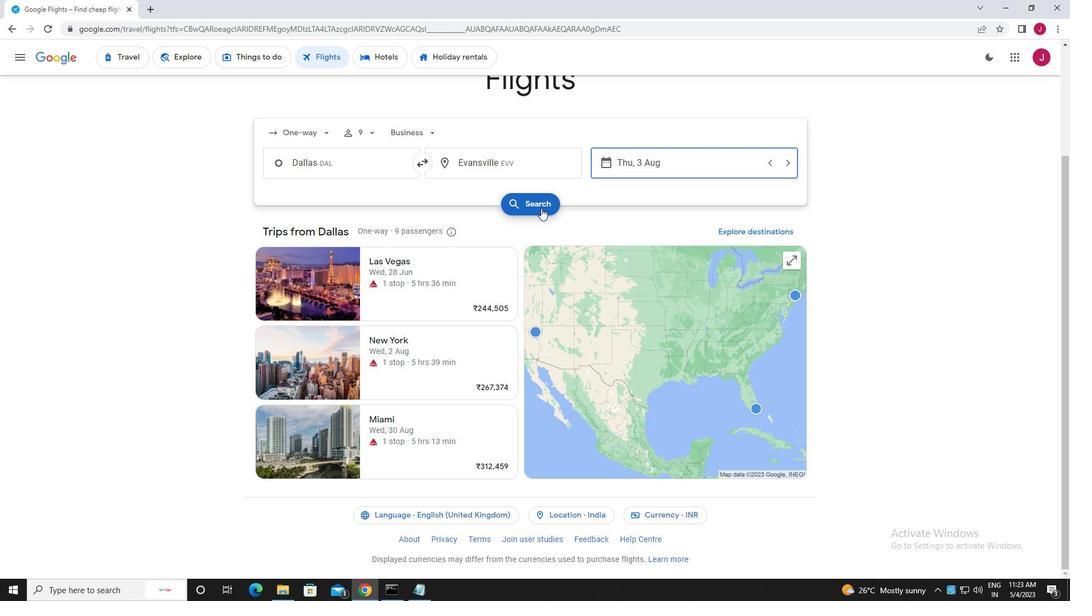
Action: Mouse moved to (290, 159)
Screenshot: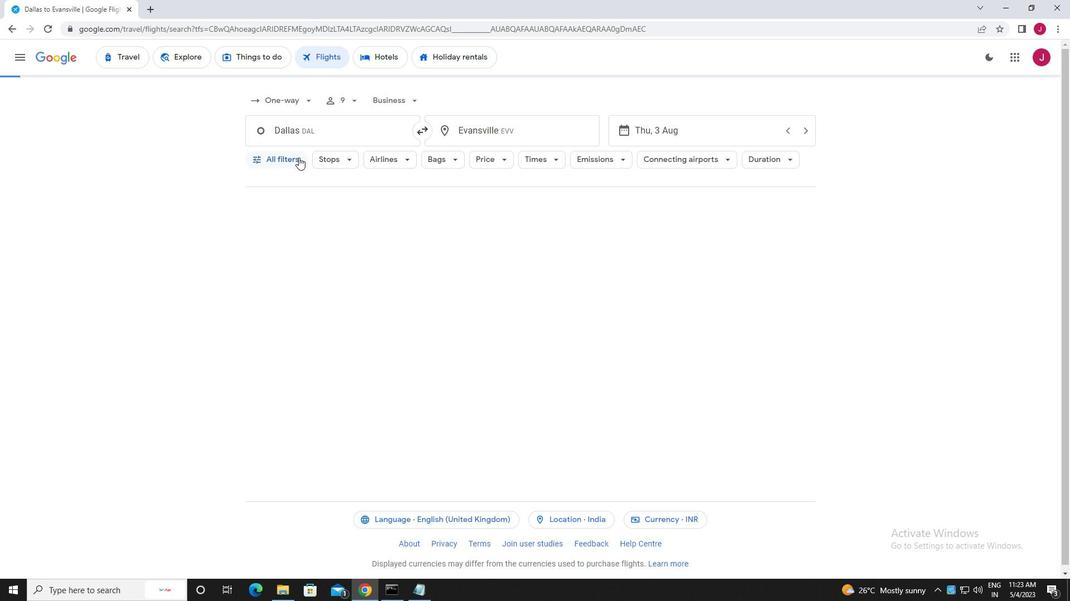 
Action: Mouse pressed left at (290, 159)
Screenshot: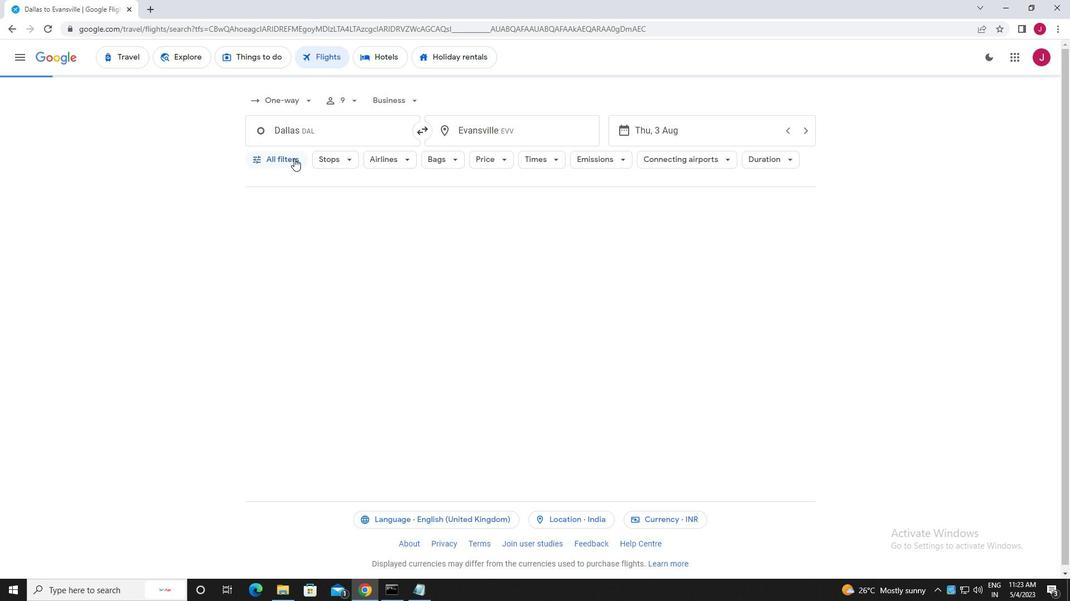 
Action: Mouse moved to (340, 232)
Screenshot: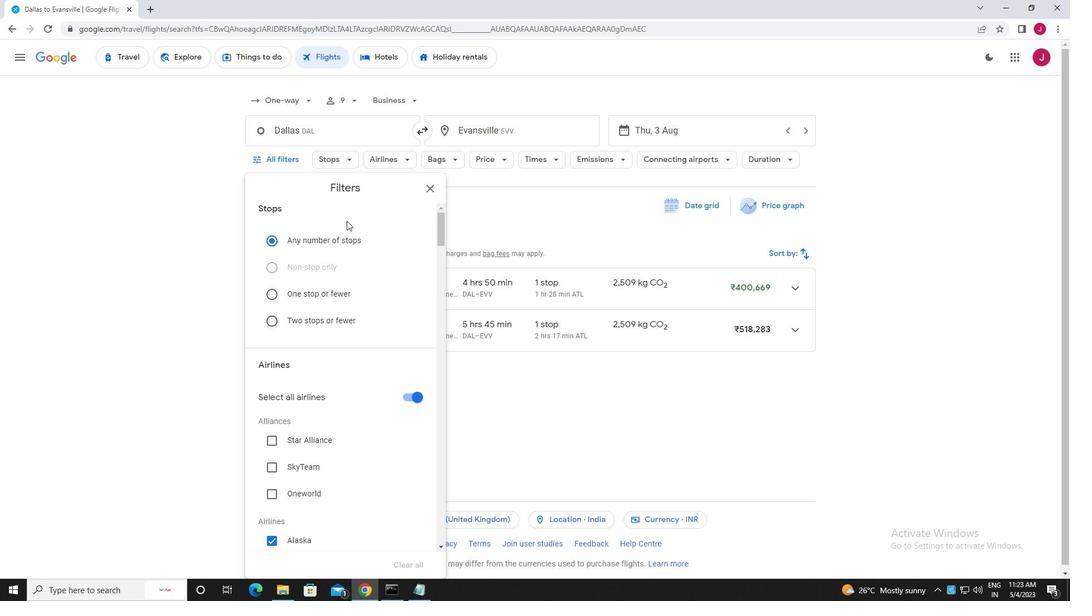 
Action: Mouse scrolled (340, 231) with delta (0, 0)
Screenshot: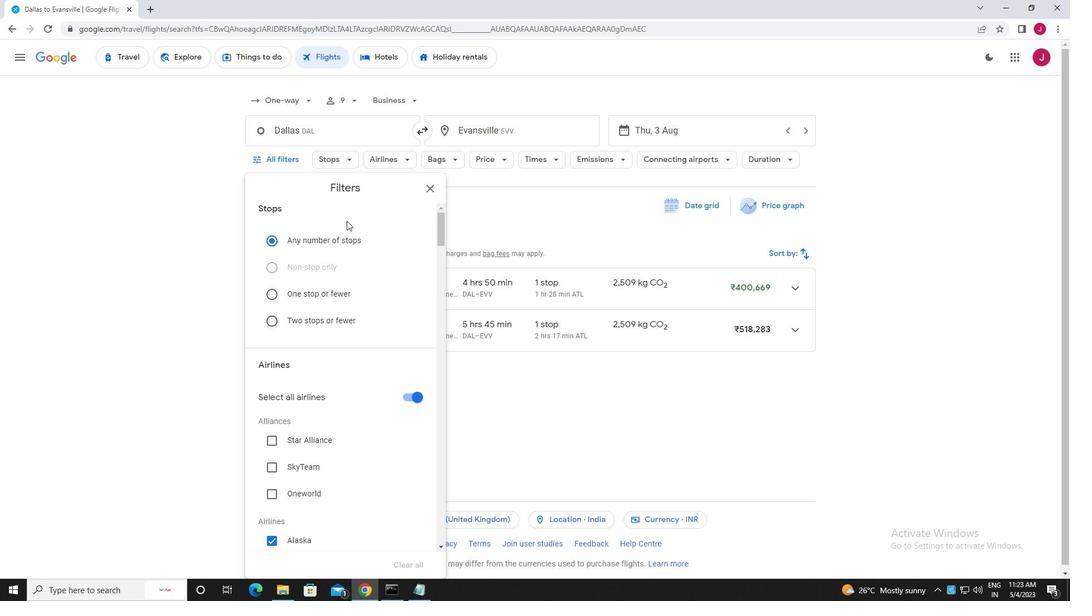 
Action: Mouse moved to (339, 234)
Screenshot: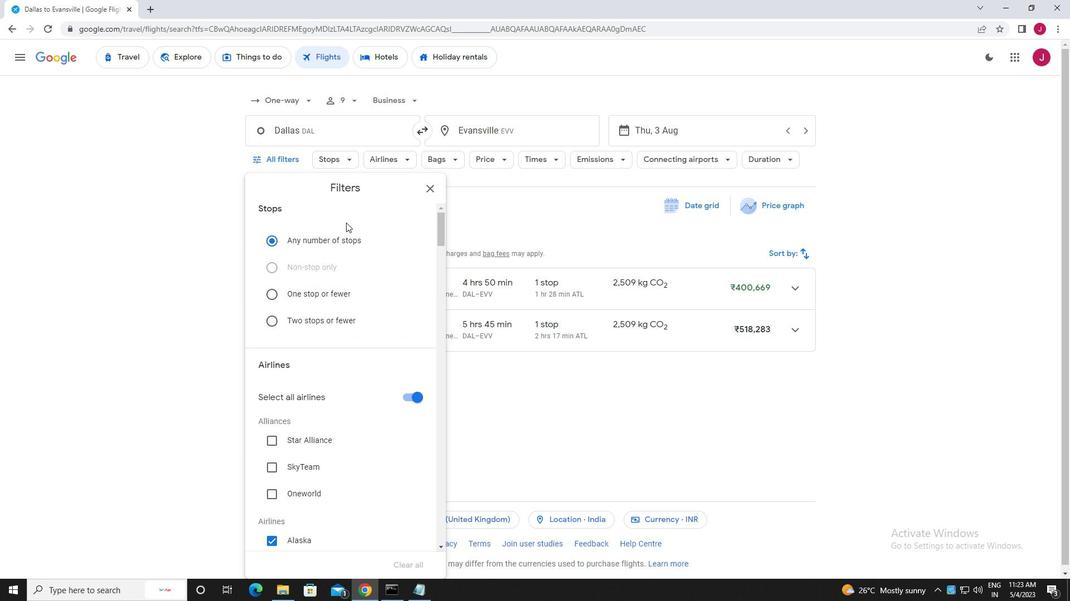 
Action: Mouse scrolled (339, 234) with delta (0, 0)
Screenshot: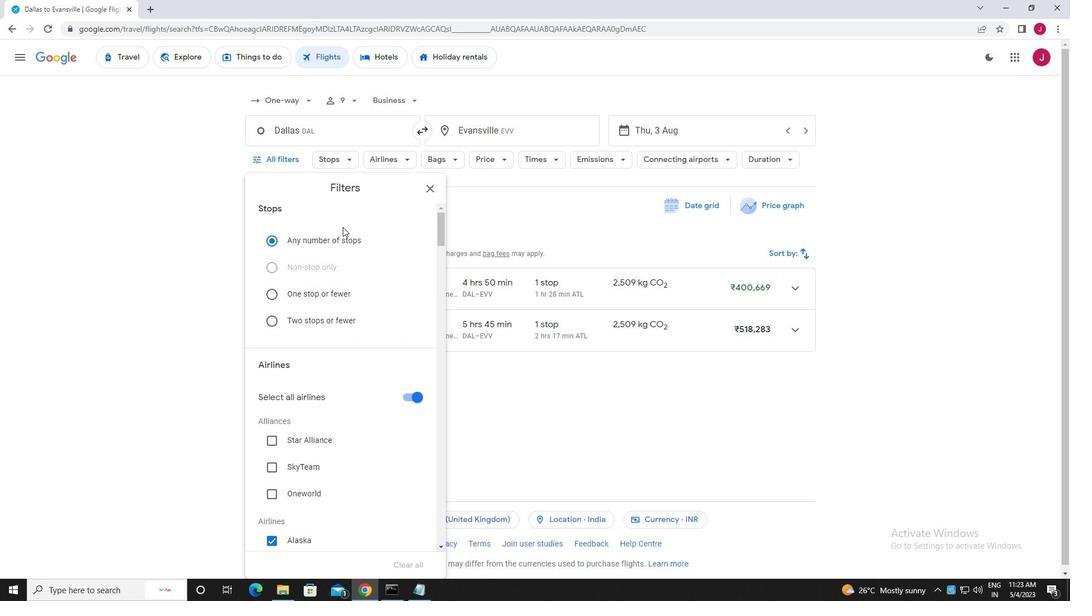 
Action: Mouse moved to (339, 234)
Screenshot: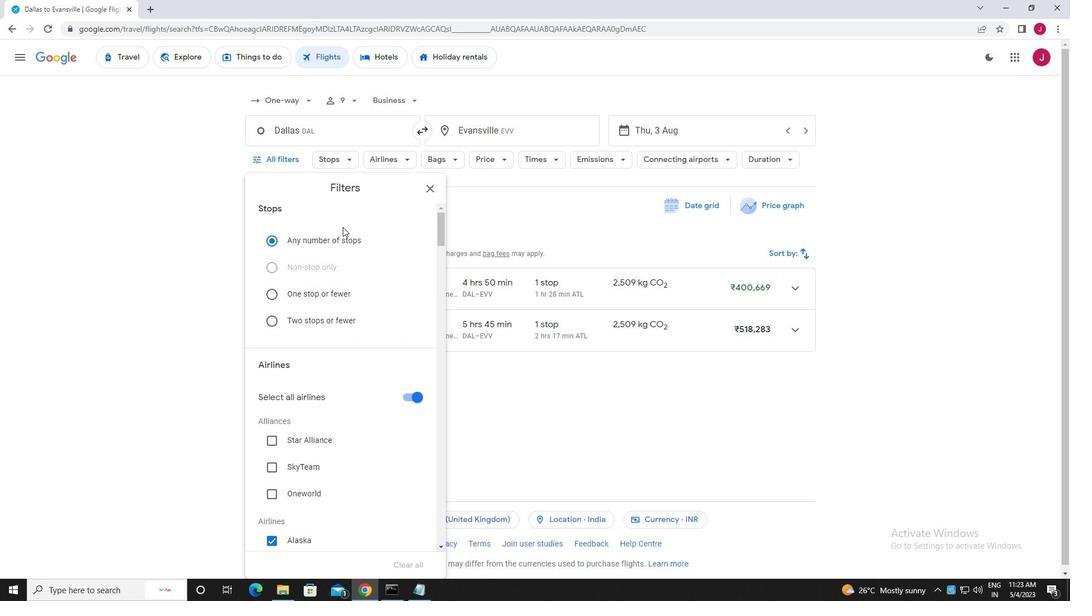 
Action: Mouse scrolled (339, 234) with delta (0, 0)
Screenshot: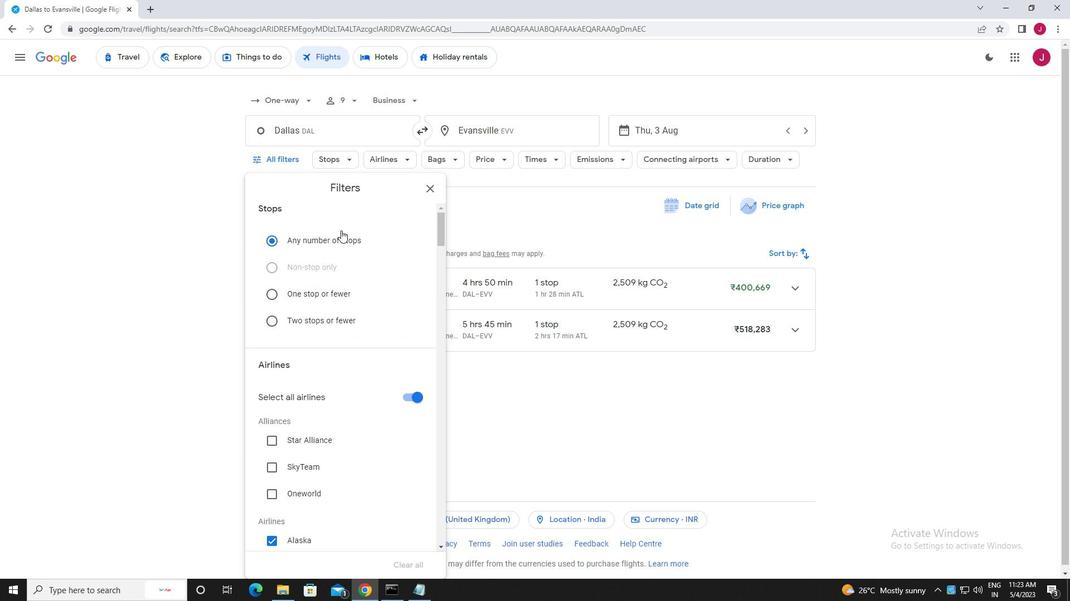 
Action: Mouse moved to (407, 231)
Screenshot: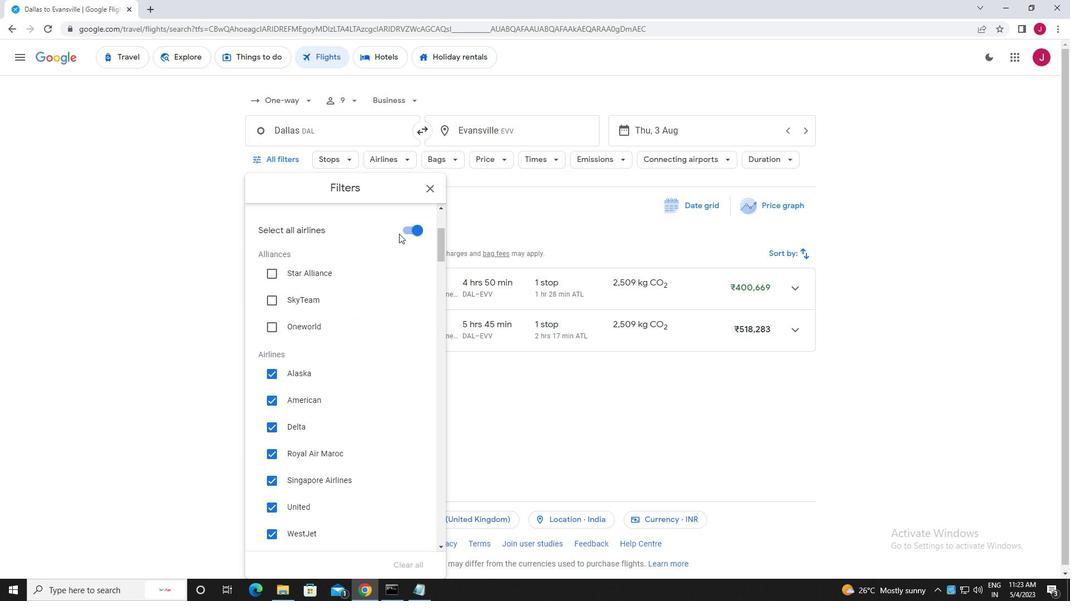 
Action: Mouse pressed left at (407, 231)
Screenshot: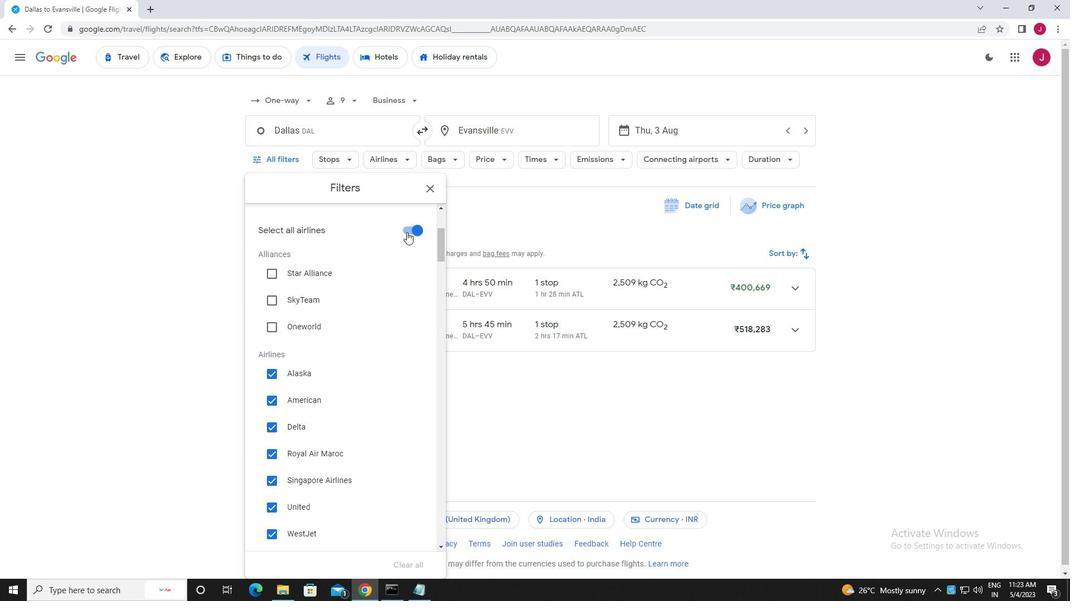 
Action: Mouse moved to (333, 276)
Screenshot: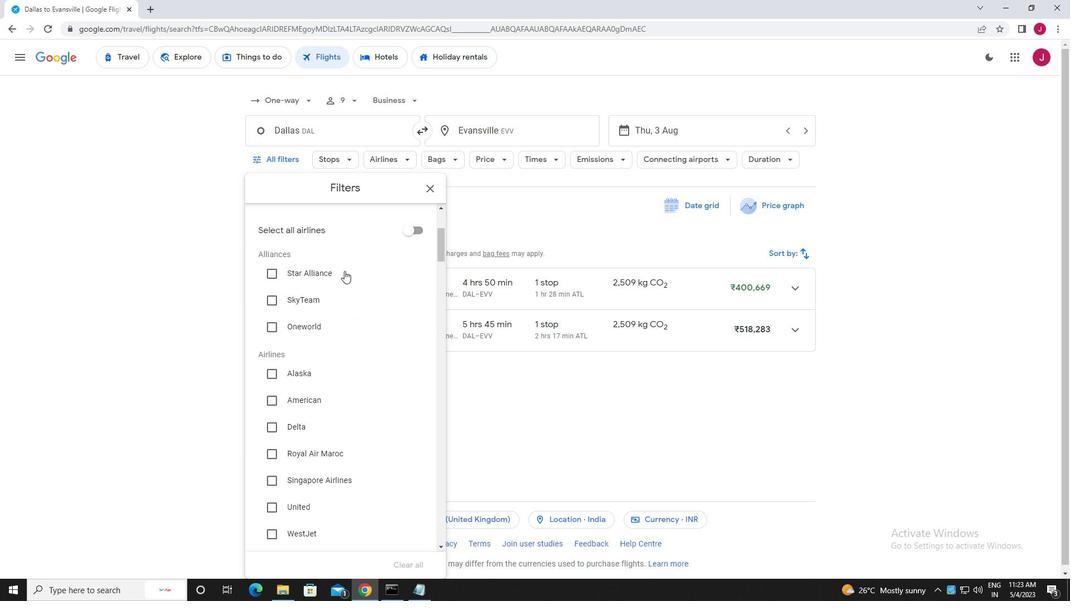 
Action: Mouse scrolled (333, 275) with delta (0, 0)
Screenshot: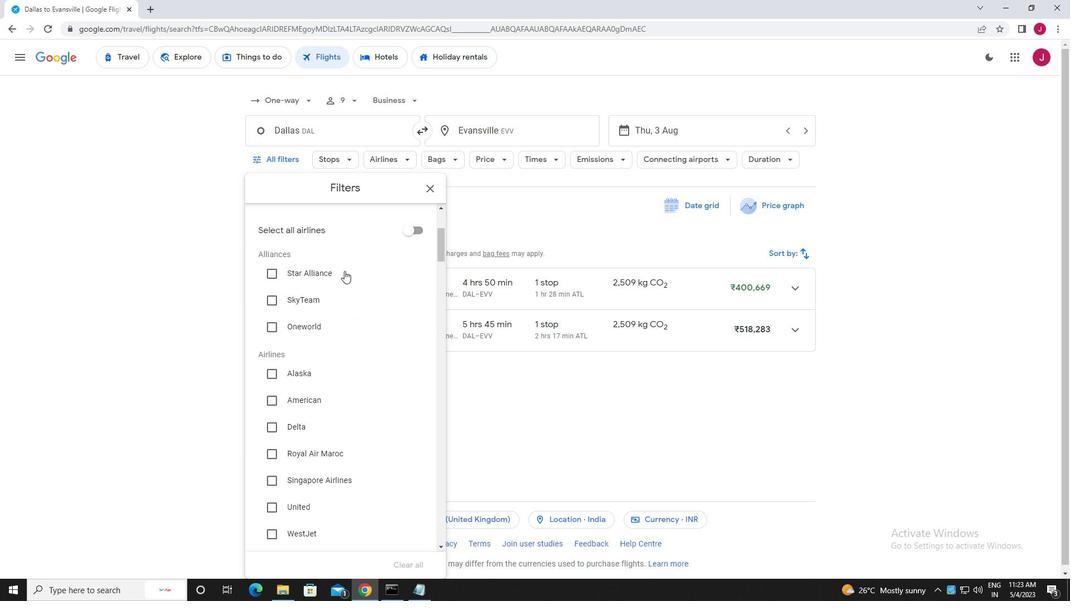 
Action: Mouse moved to (332, 277)
Screenshot: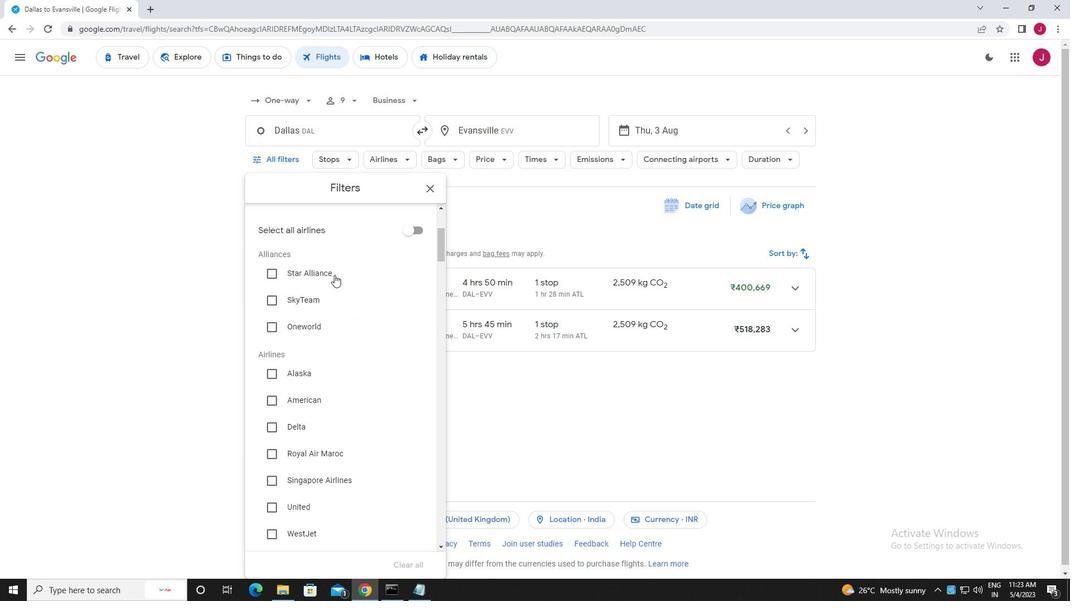 
Action: Mouse scrolled (332, 276) with delta (0, 0)
Screenshot: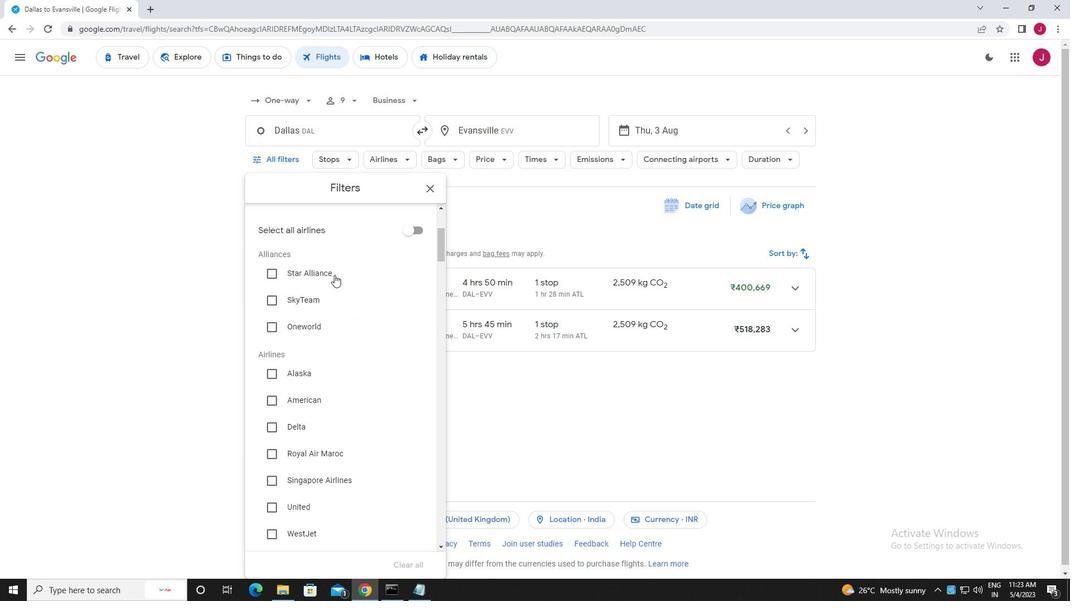 
Action: Mouse moved to (271, 395)
Screenshot: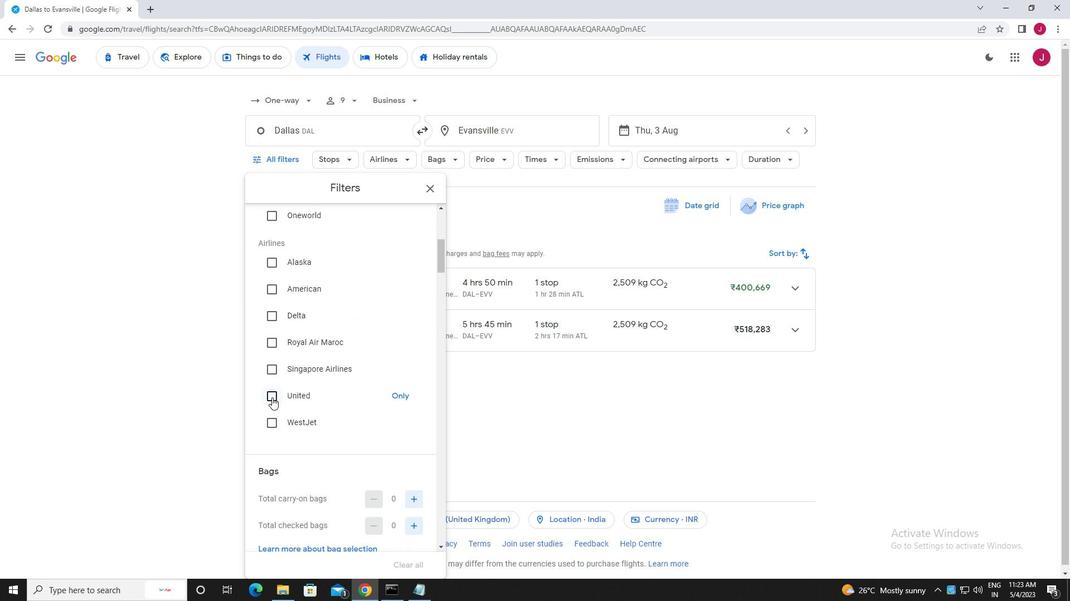 
Action: Mouse pressed left at (271, 395)
Screenshot: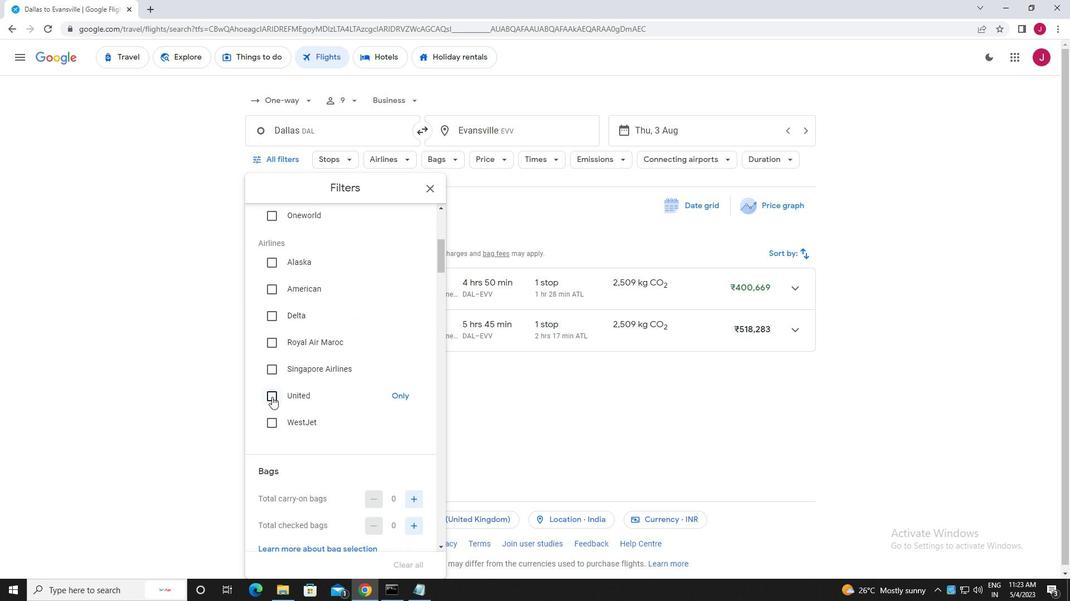 
Action: Mouse moved to (341, 358)
Screenshot: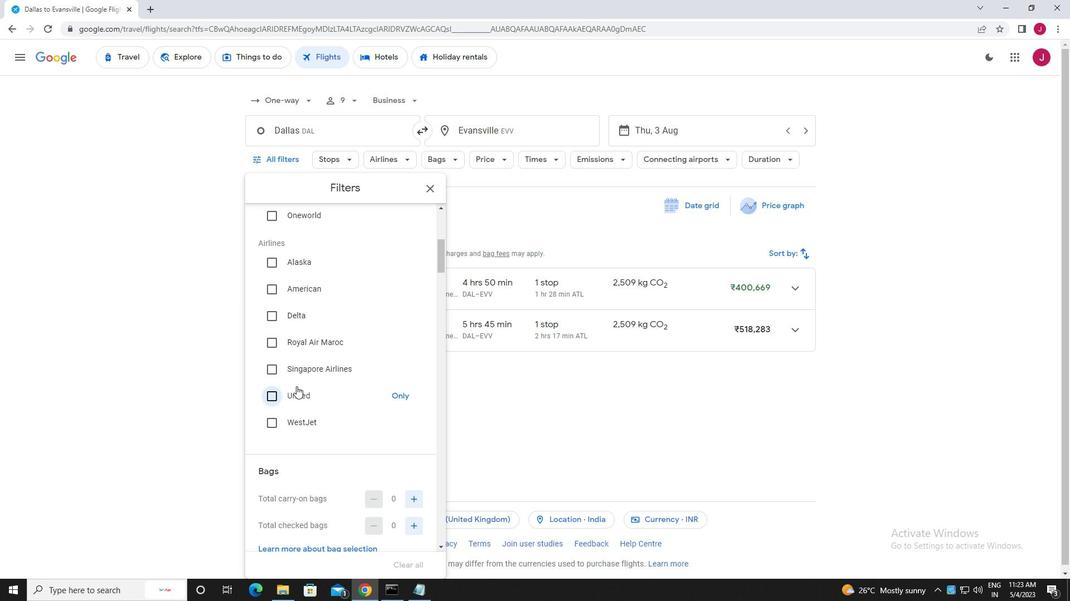 
Action: Mouse scrolled (341, 357) with delta (0, 0)
Screenshot: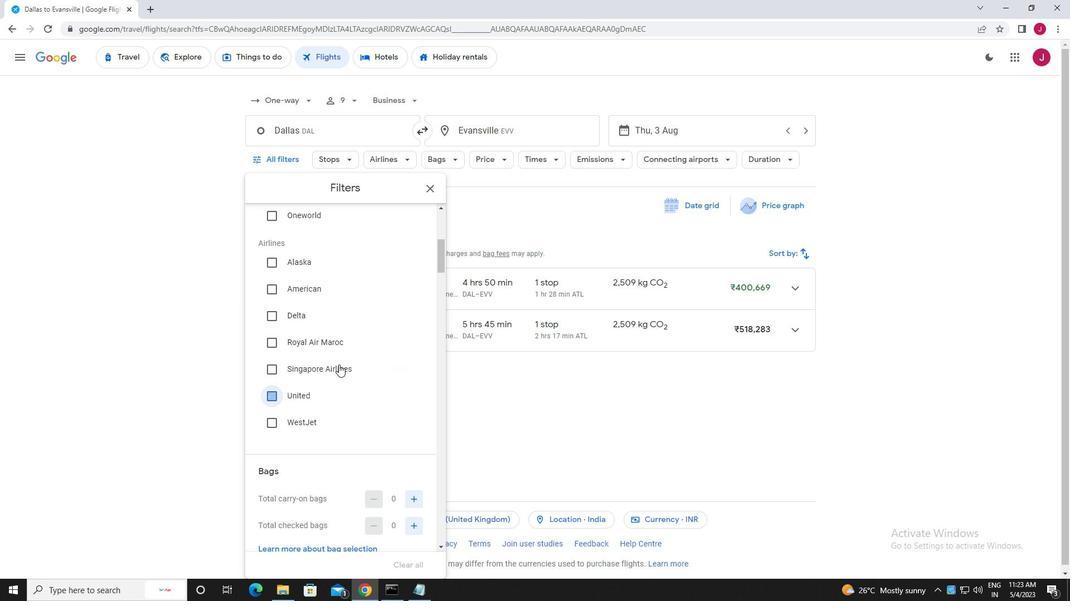 
Action: Mouse scrolled (341, 357) with delta (0, 0)
Screenshot: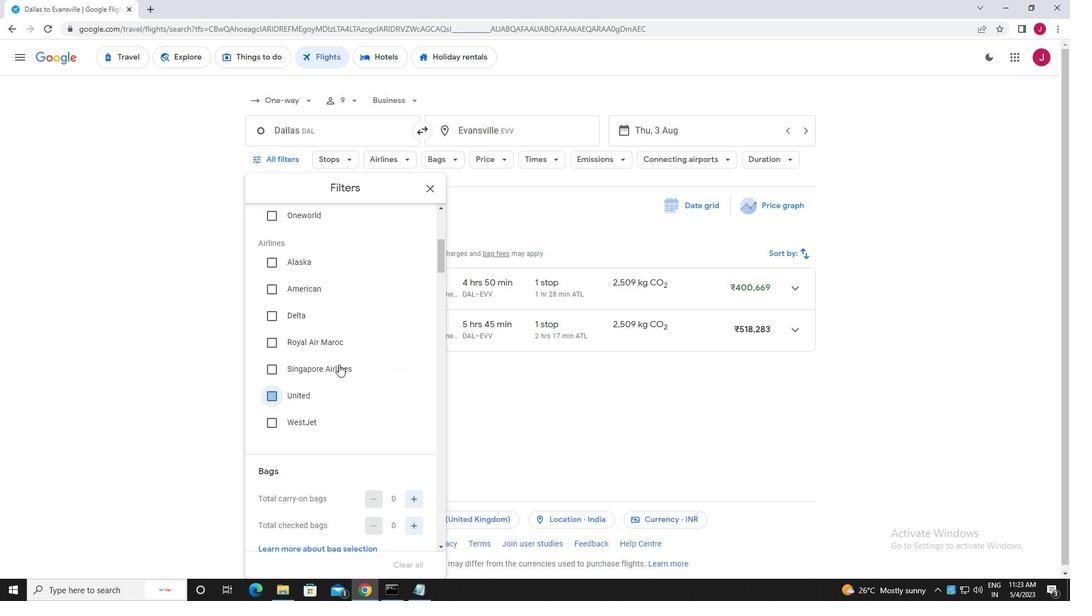 
Action: Mouse scrolled (341, 357) with delta (0, 0)
Screenshot: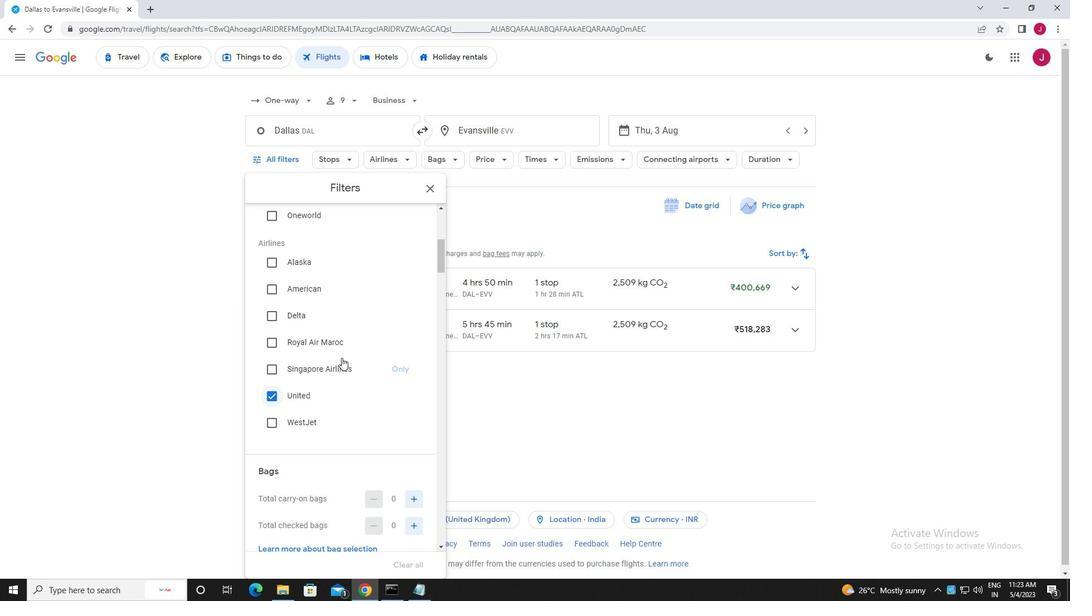 
Action: Mouse scrolled (341, 357) with delta (0, 0)
Screenshot: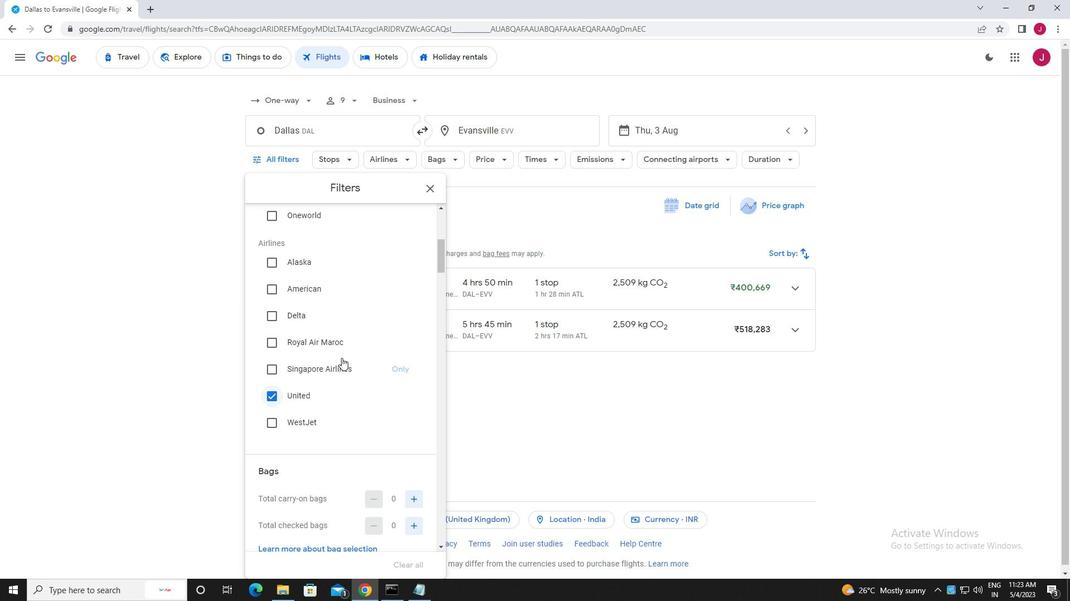 
Action: Mouse moved to (416, 303)
Screenshot: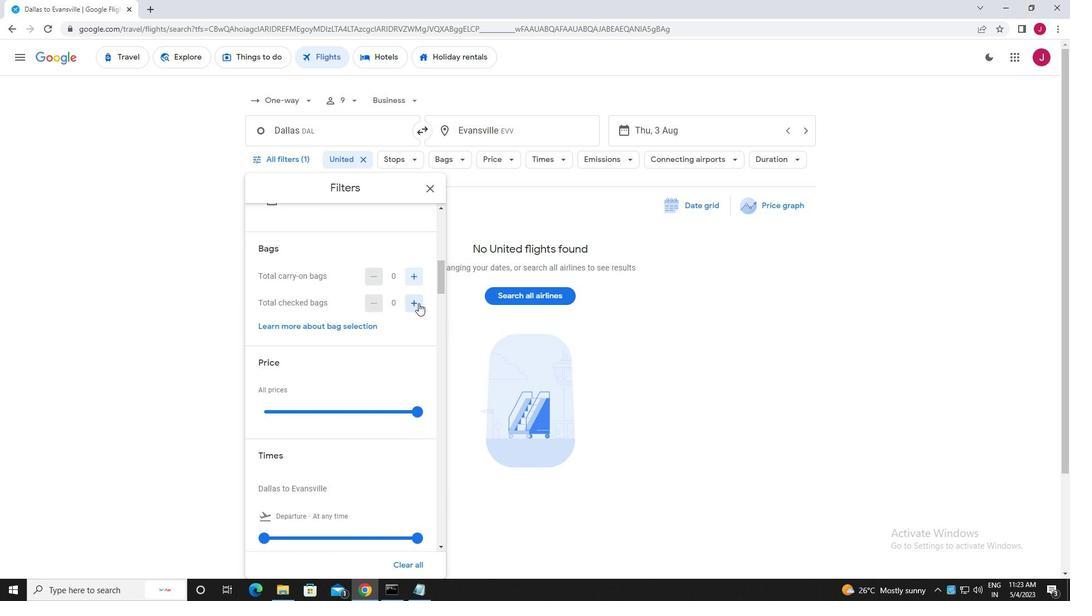 
Action: Mouse pressed left at (416, 303)
Screenshot: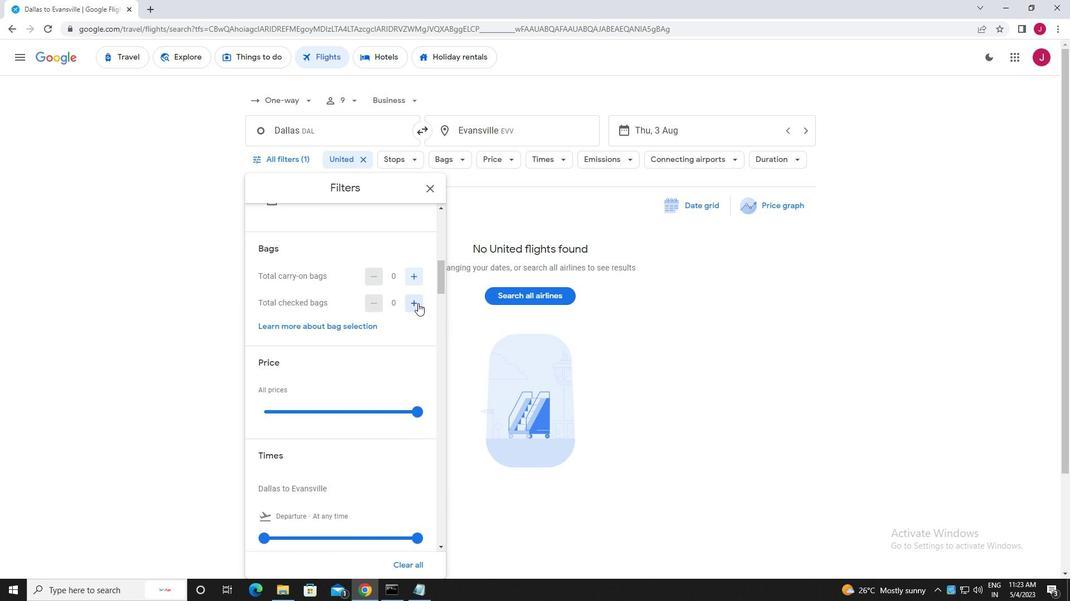 
Action: Mouse pressed left at (416, 303)
Screenshot: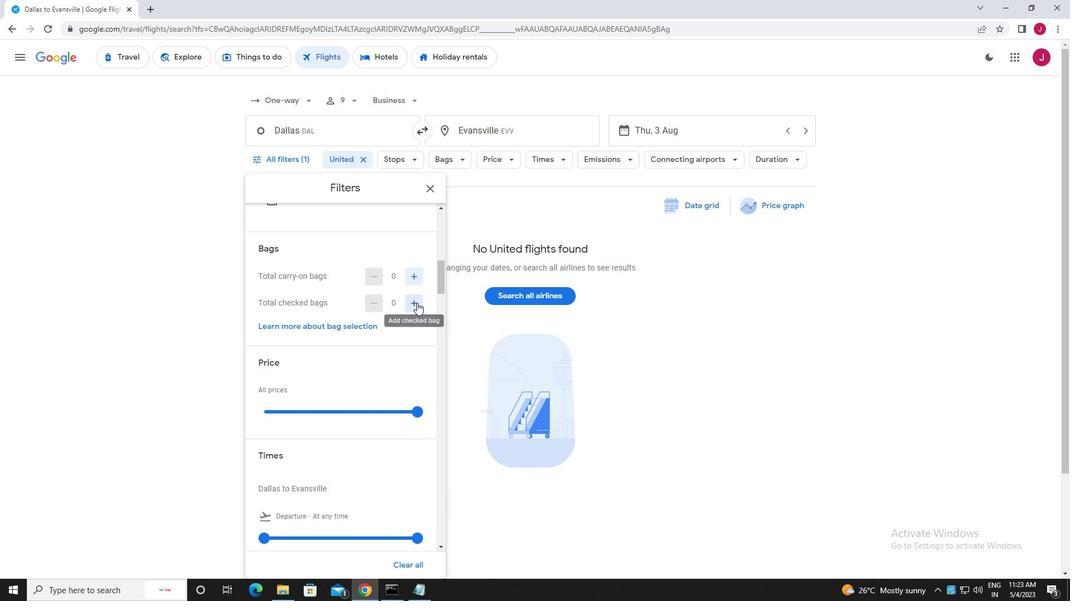 
Action: Mouse pressed left at (416, 303)
Screenshot: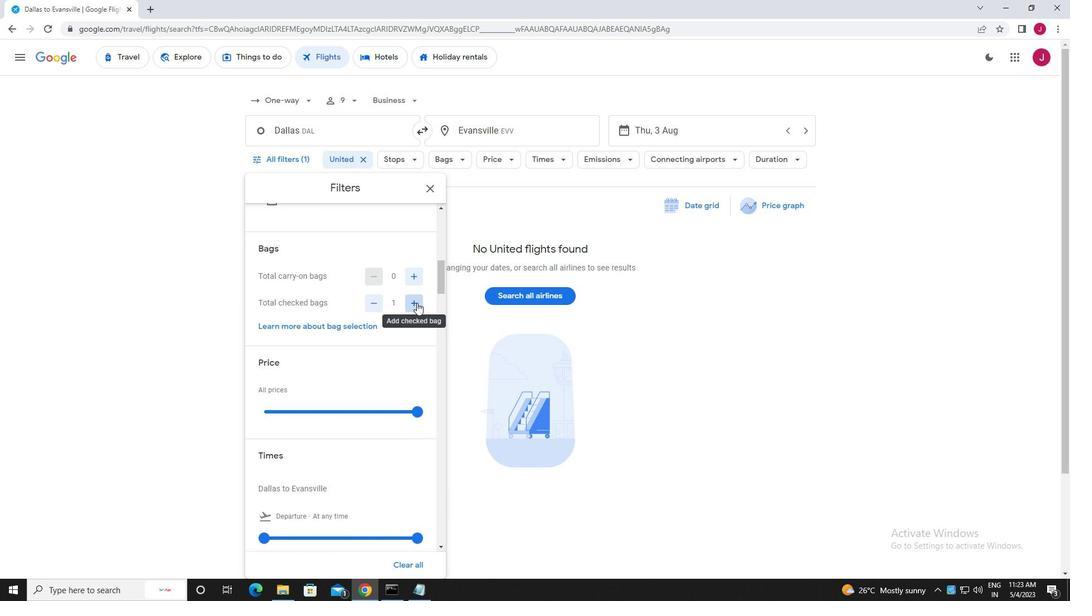 
Action: Mouse pressed left at (416, 303)
Screenshot: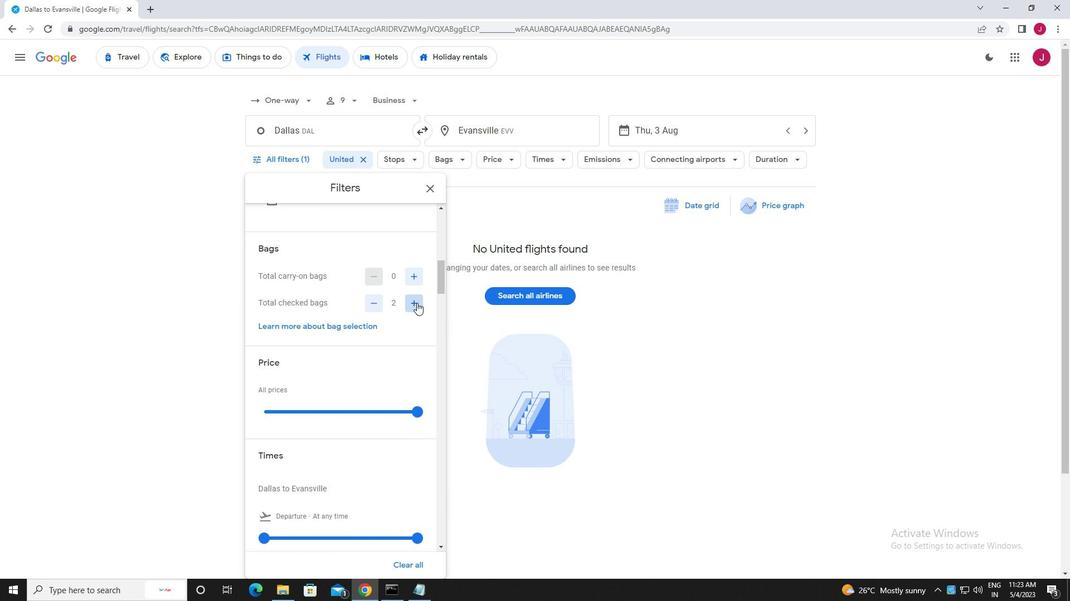 
Action: Mouse pressed left at (416, 303)
Screenshot: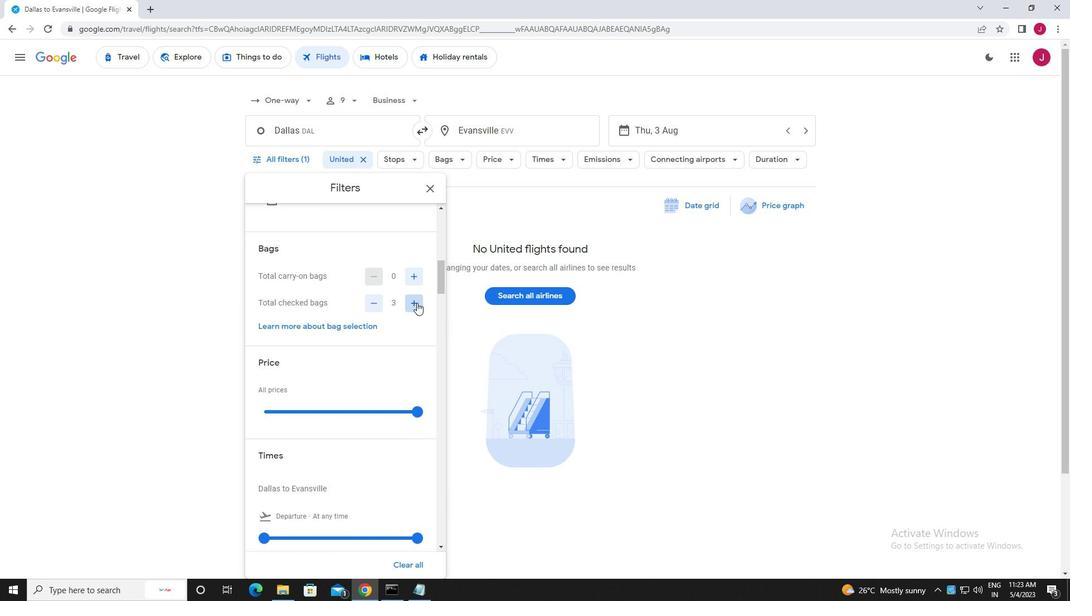 
Action: Mouse pressed left at (416, 303)
Screenshot: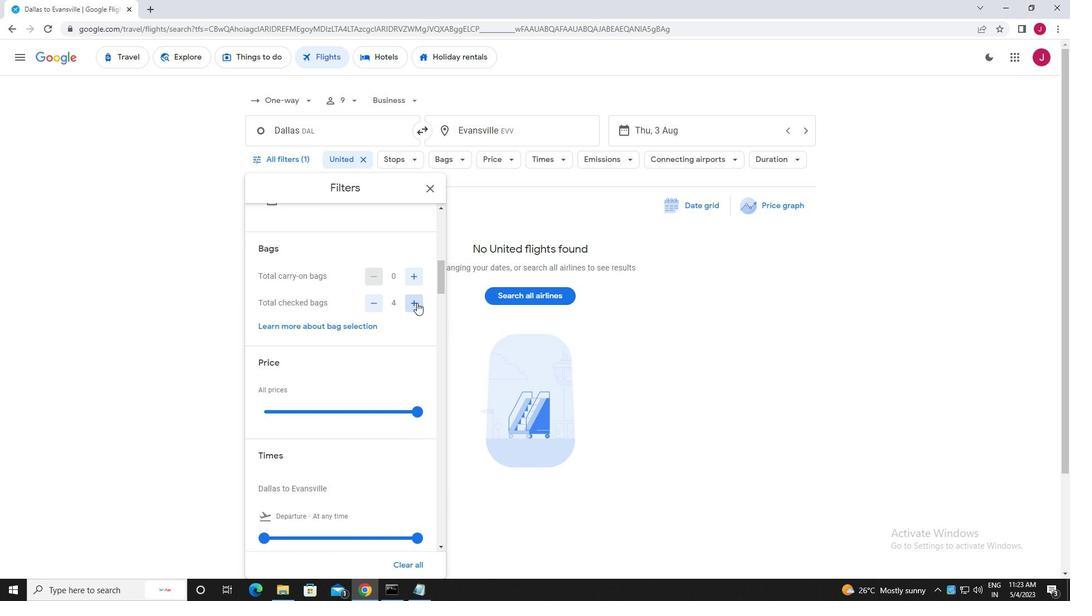 
Action: Mouse pressed left at (416, 303)
Screenshot: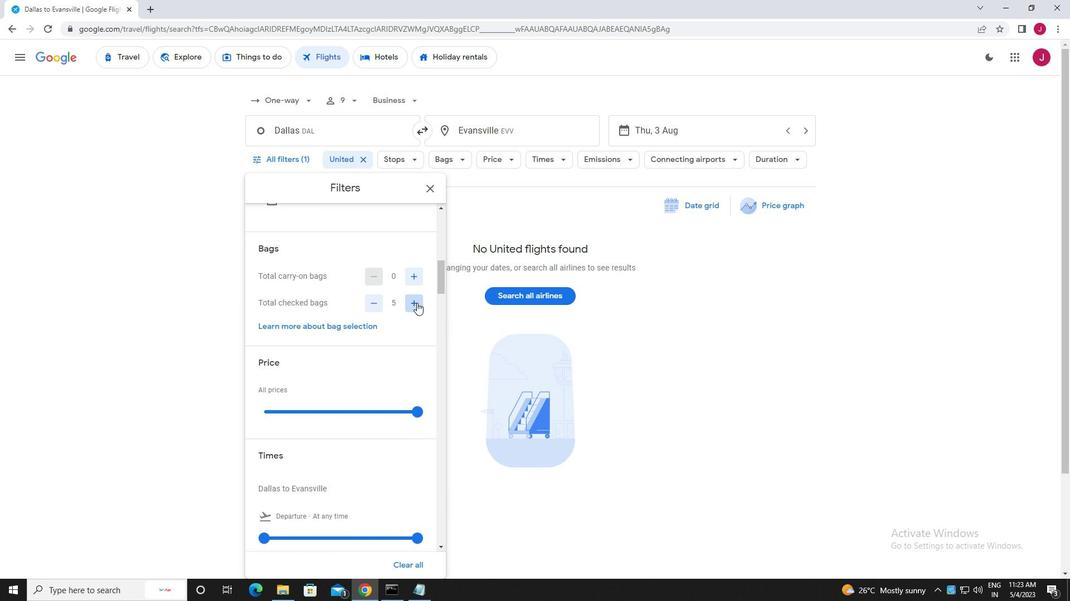 
Action: Mouse pressed left at (416, 303)
Screenshot: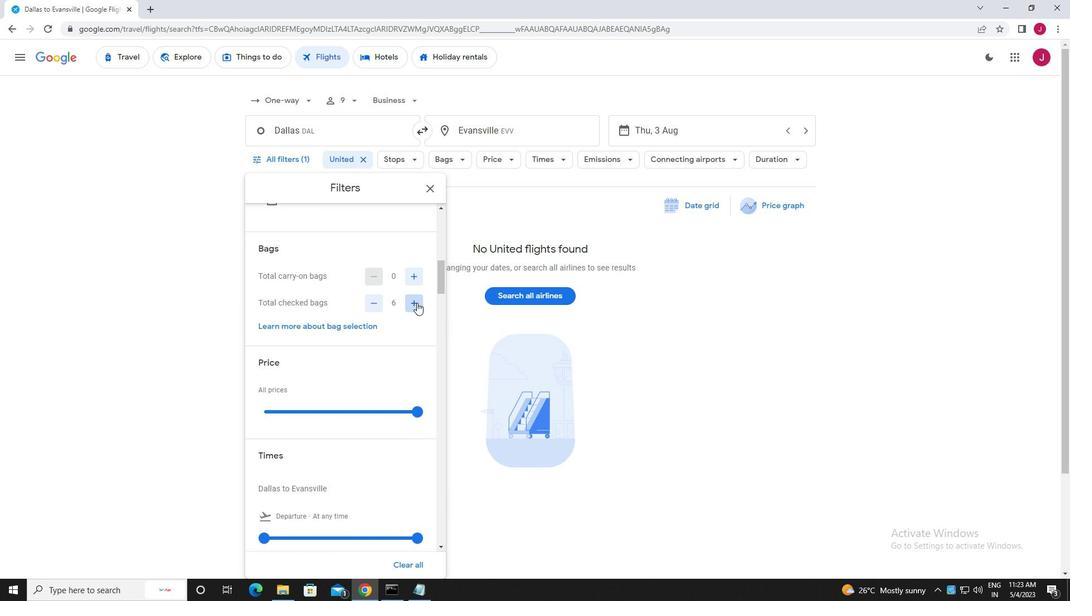 
Action: Mouse pressed left at (416, 303)
Screenshot: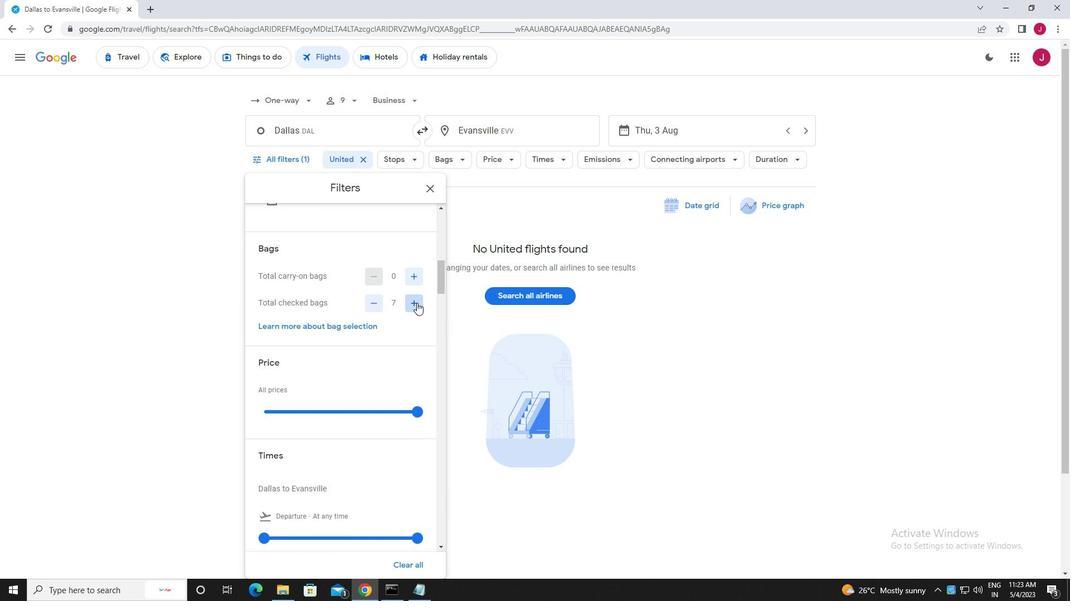 
Action: Mouse pressed left at (416, 303)
Screenshot: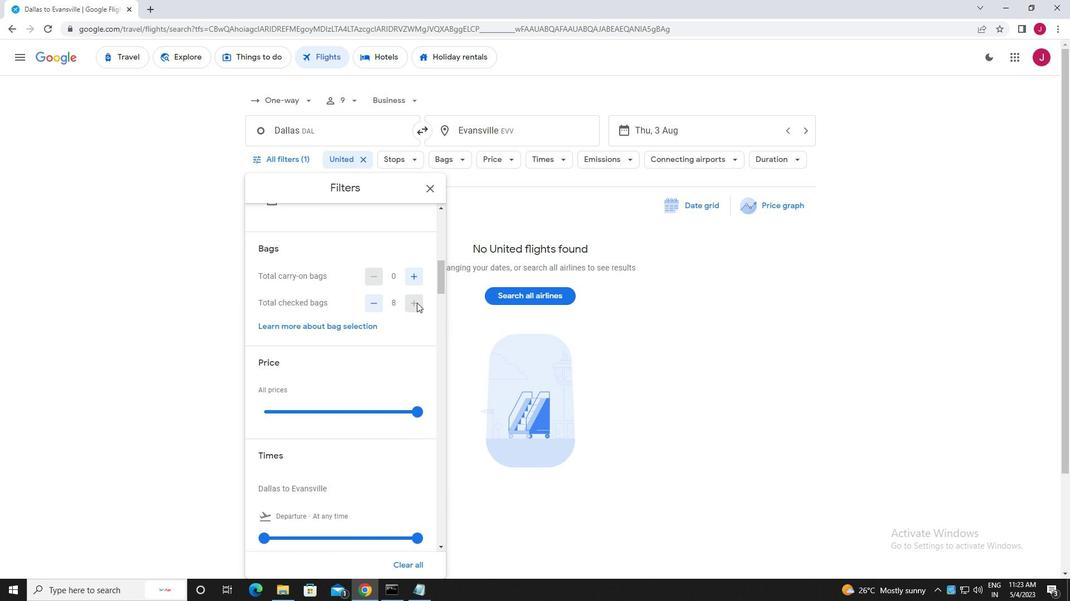 
Action: Mouse scrolled (416, 302) with delta (0, 0)
Screenshot: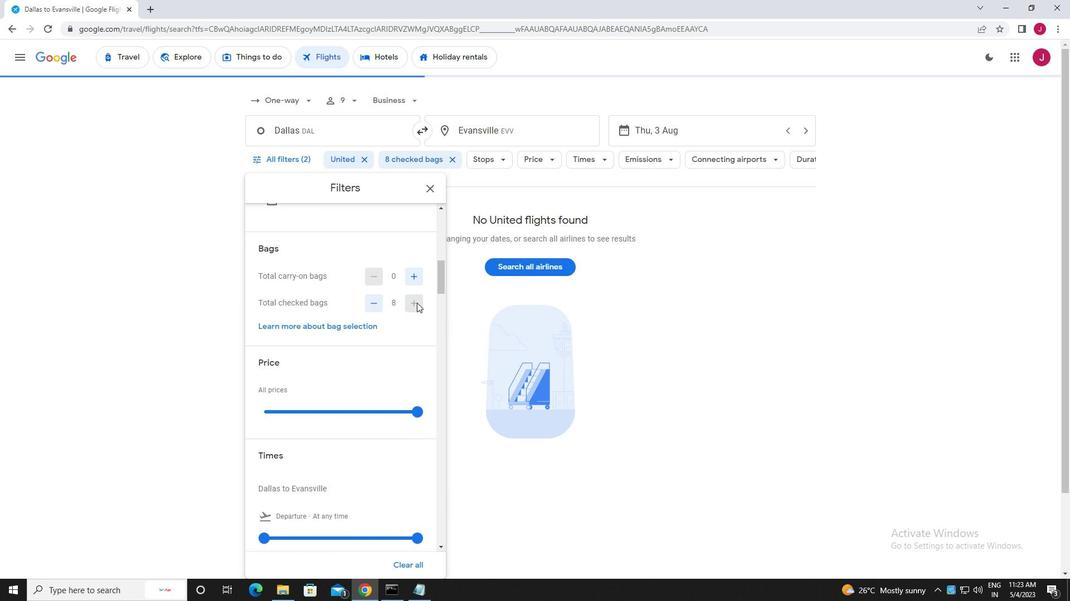
Action: Mouse scrolled (416, 302) with delta (0, 0)
Screenshot: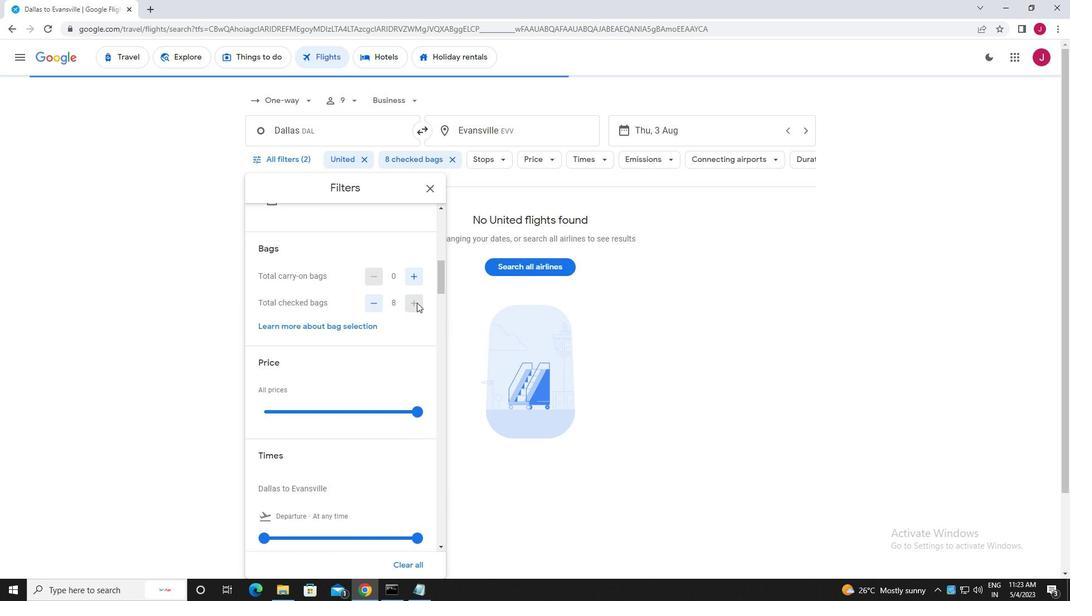 
Action: Mouse moved to (260, 425)
Screenshot: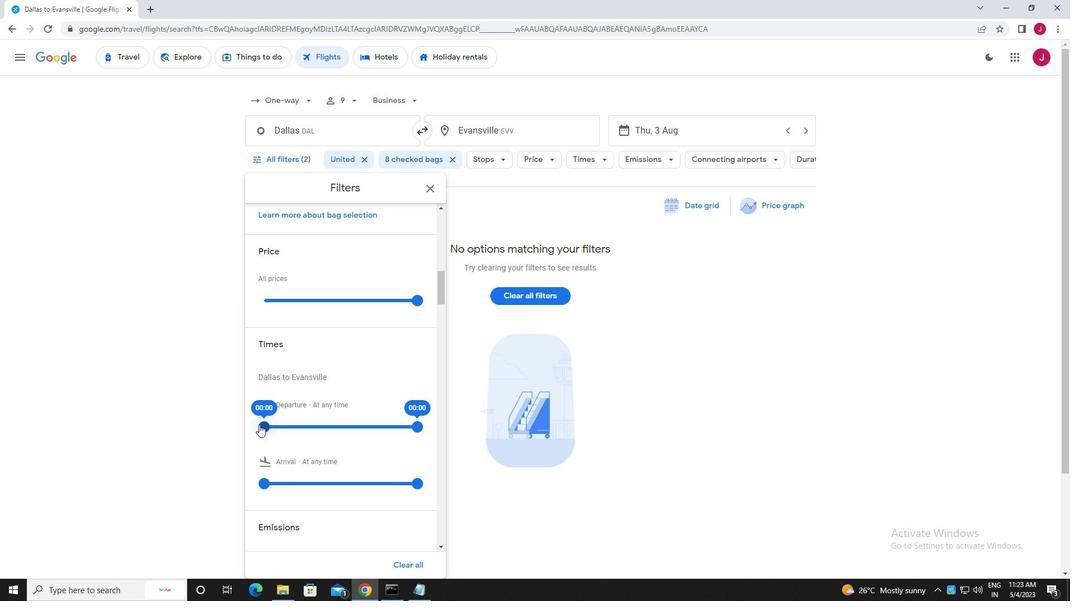 
Action: Mouse pressed left at (260, 425)
Screenshot: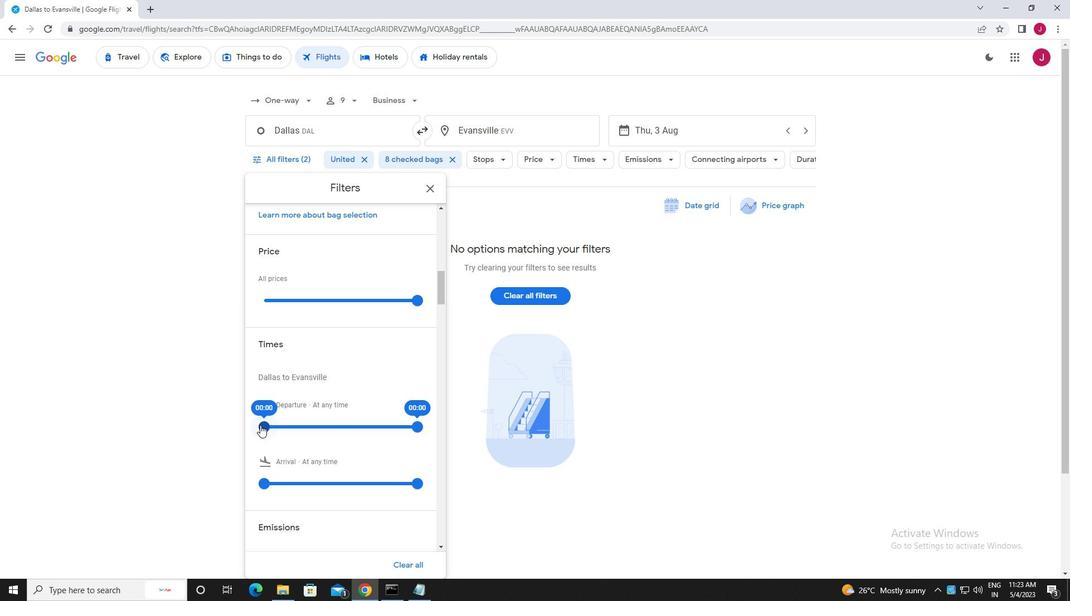 
Action: Mouse moved to (418, 426)
Screenshot: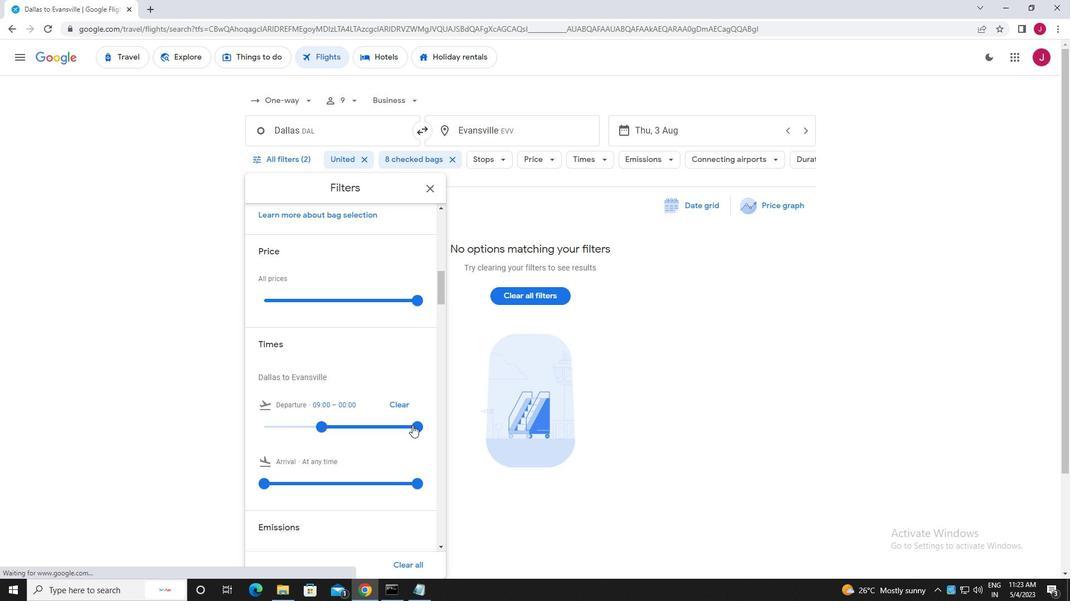 
Action: Mouse pressed left at (418, 426)
Screenshot: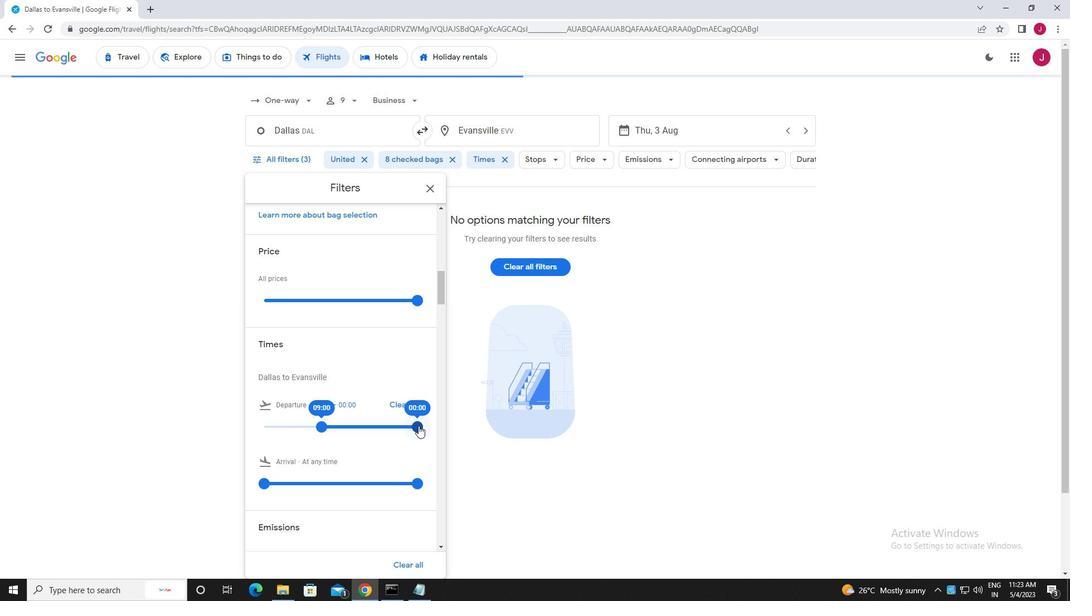 
Action: Mouse moved to (432, 188)
Screenshot: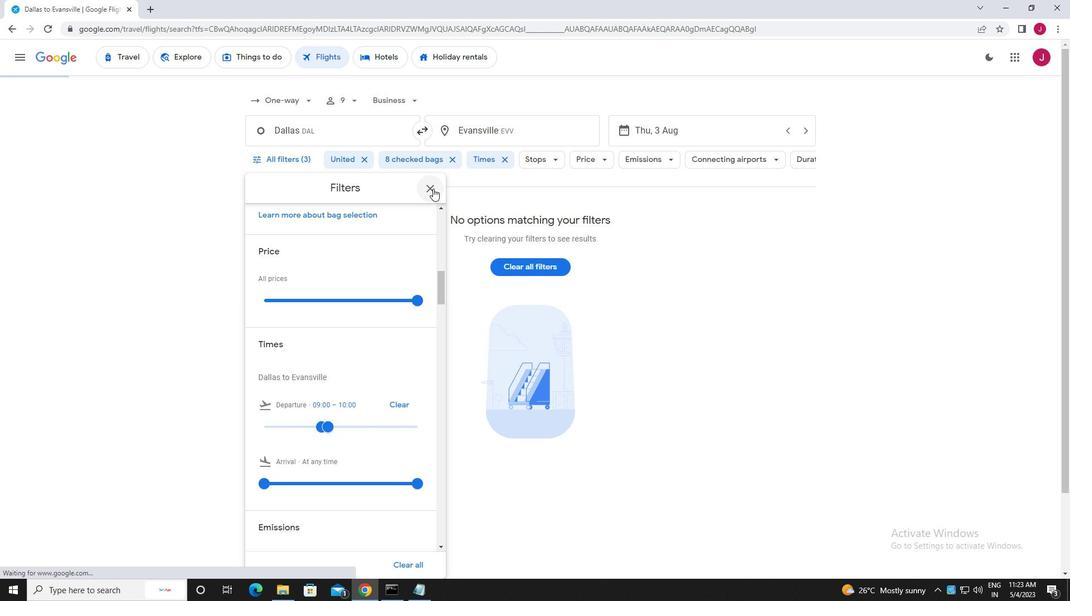 
Action: Mouse pressed left at (432, 188)
Screenshot: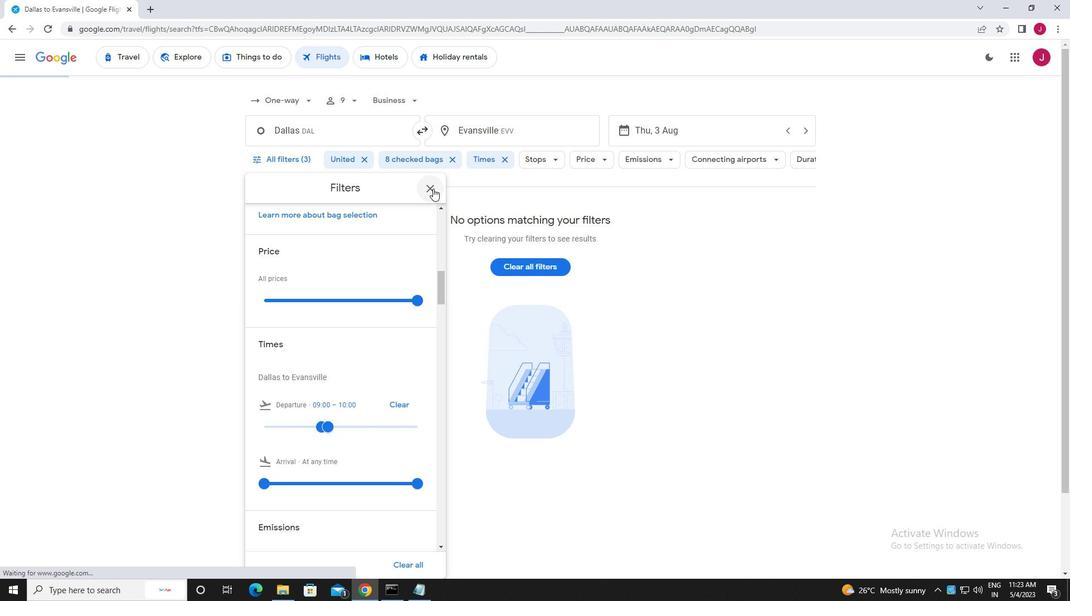 
Action: Mouse moved to (434, 188)
Screenshot: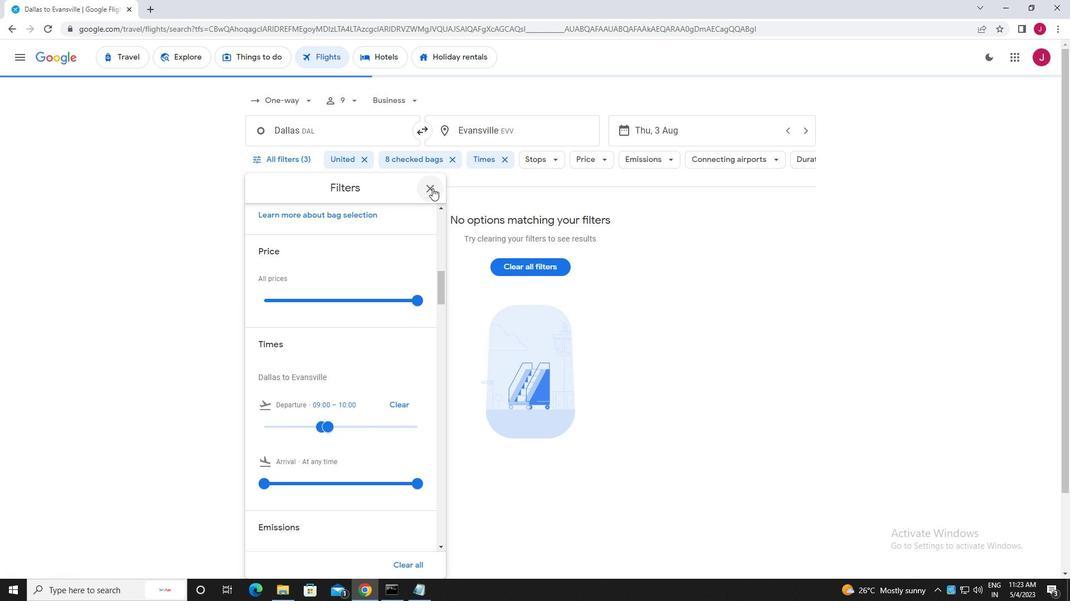 
